 Task: Play online Dominion games in very easy mode.
Action: Mouse moved to (453, 227)
Screenshot: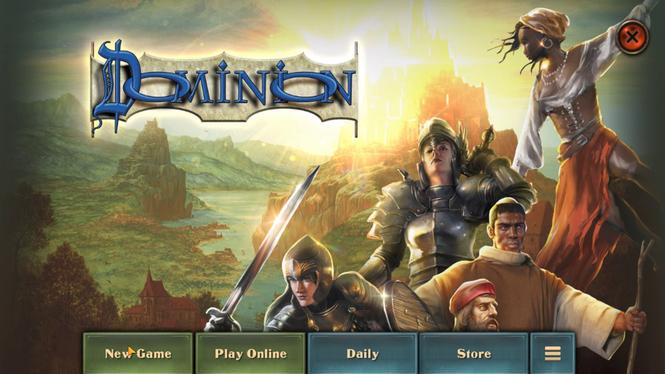 
Action: Mouse pressed left at (453, 227)
Screenshot: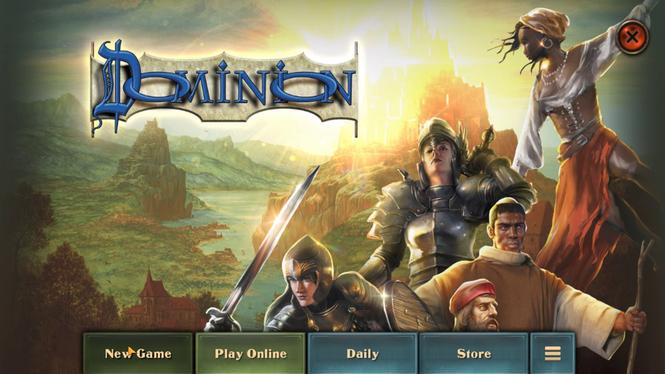 
Action: Mouse moved to (306, 307)
Screenshot: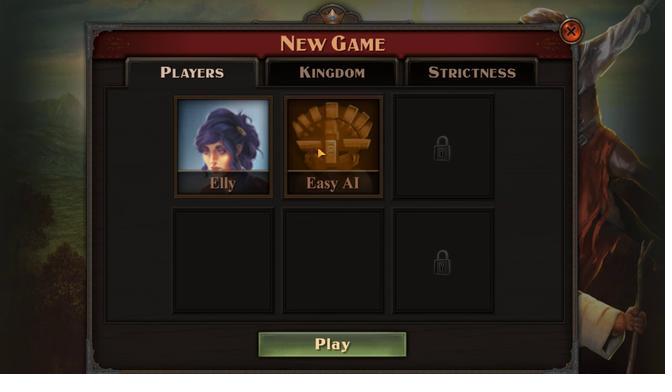 
Action: Mouse pressed left at (306, 307)
Screenshot: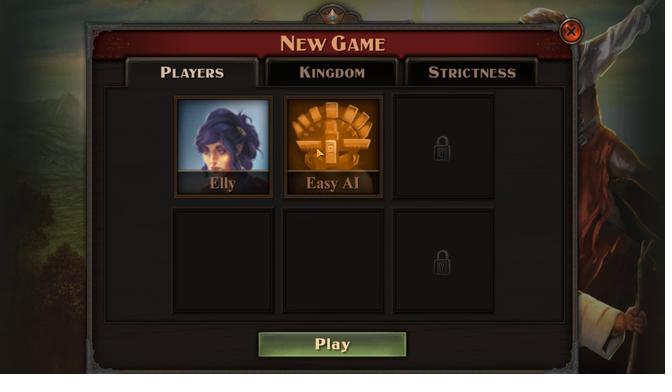 
Action: Mouse moved to (386, 300)
Screenshot: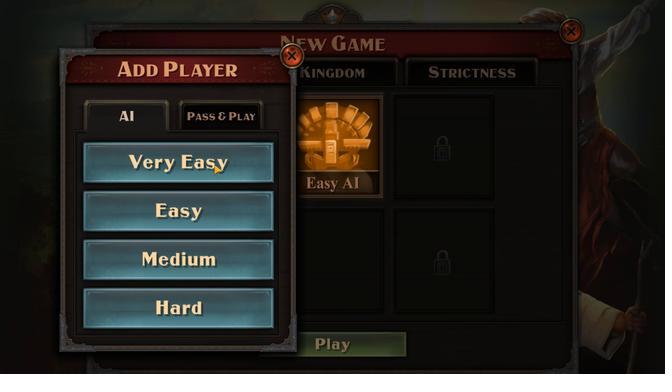 
Action: Mouse pressed left at (386, 300)
Screenshot: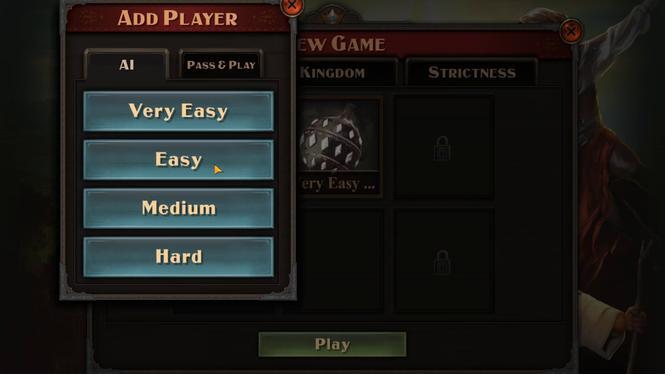 
Action: Mouse moved to (318, 228)
Screenshot: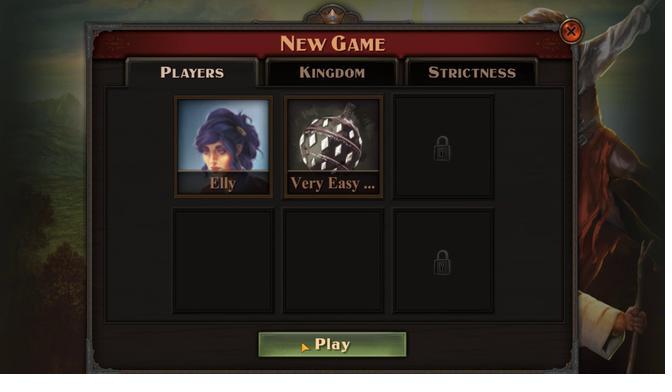
Action: Mouse pressed left at (318, 228)
Screenshot: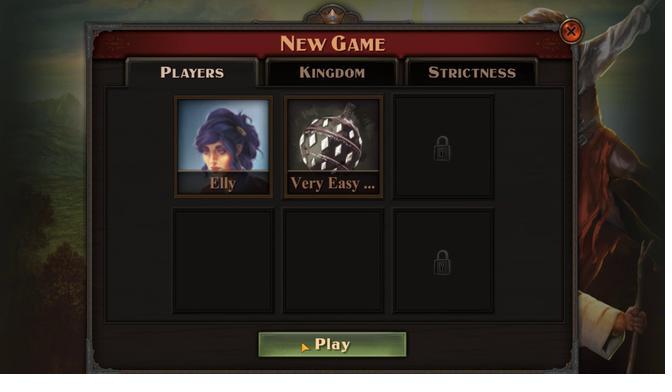 
Action: Mouse moved to (319, 229)
Screenshot: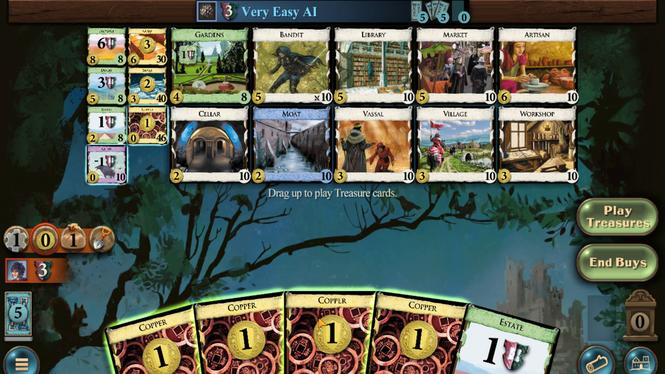 
Action: Mouse pressed left at (319, 229)
Screenshot: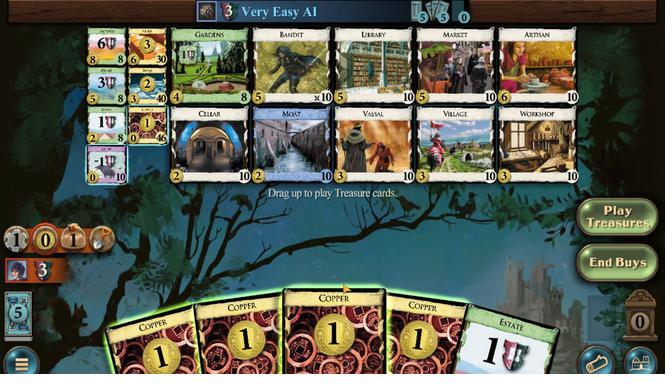 
Action: Mouse moved to (329, 230)
Screenshot: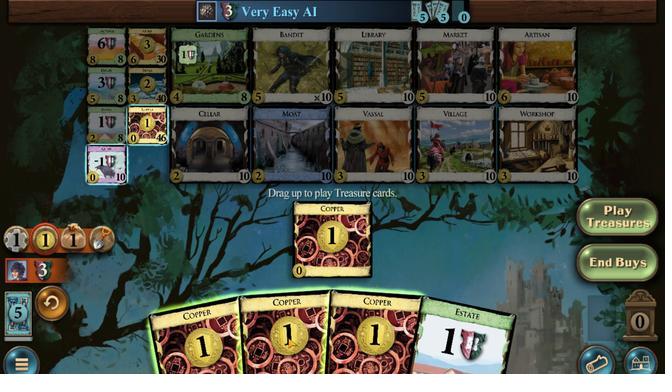 
Action: Mouse pressed left at (329, 230)
Screenshot: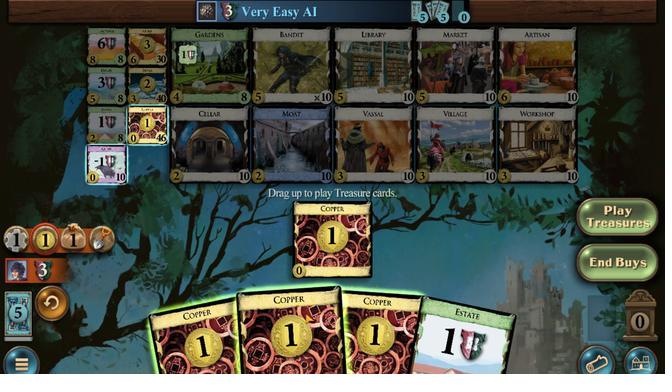 
Action: Mouse moved to (311, 229)
Screenshot: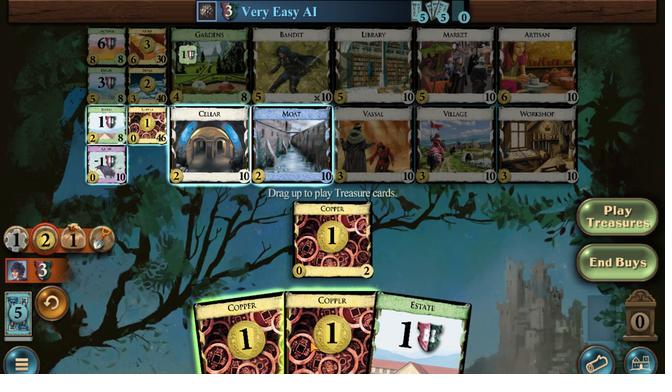 
Action: Mouse pressed left at (311, 229)
Screenshot: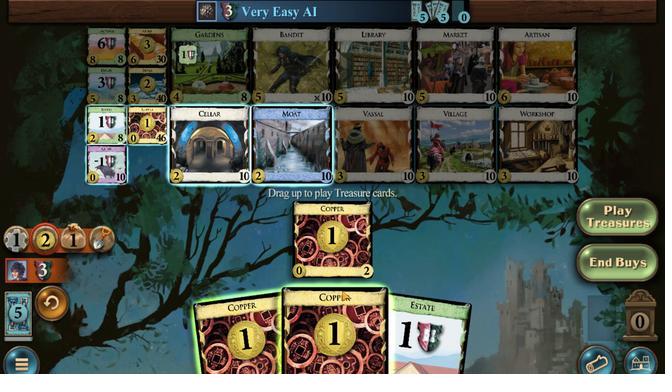 
Action: Mouse moved to (260, 311)
Screenshot: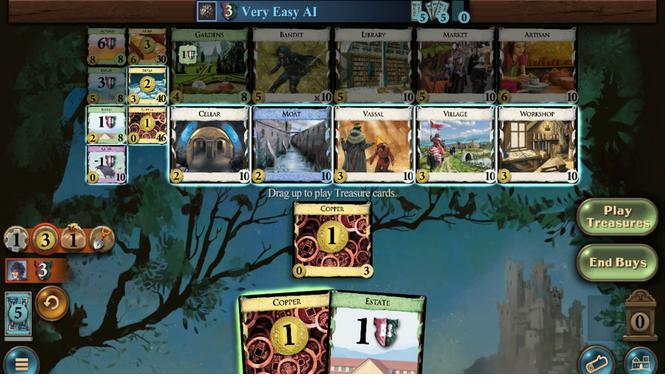 
Action: Mouse pressed left at (260, 311)
Screenshot: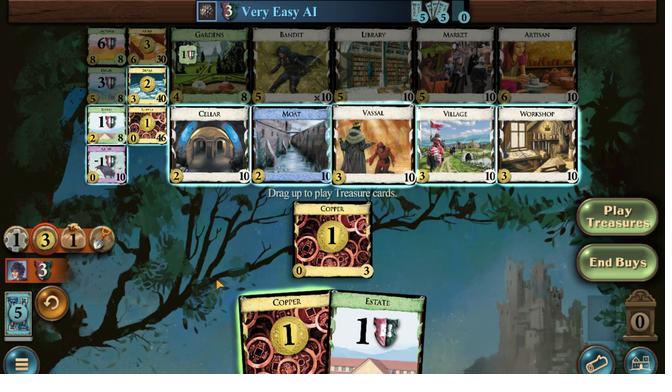 
Action: Mouse moved to (295, 235)
Screenshot: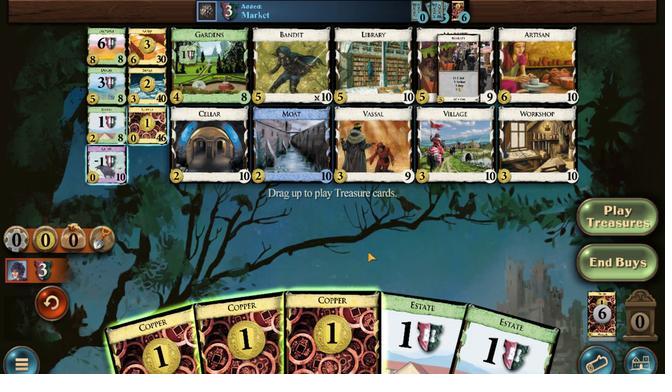 
Action: Mouse pressed left at (295, 235)
Screenshot: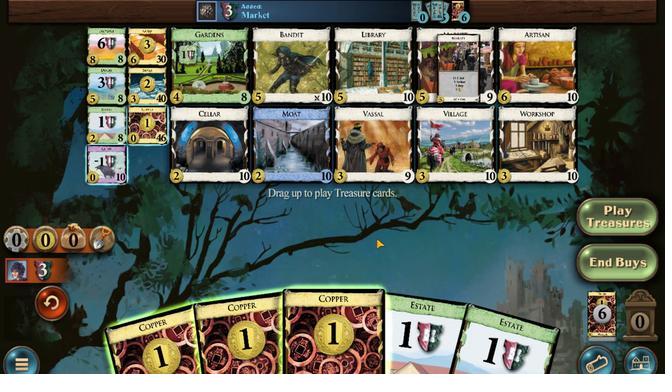 
Action: Mouse moved to (342, 233)
Screenshot: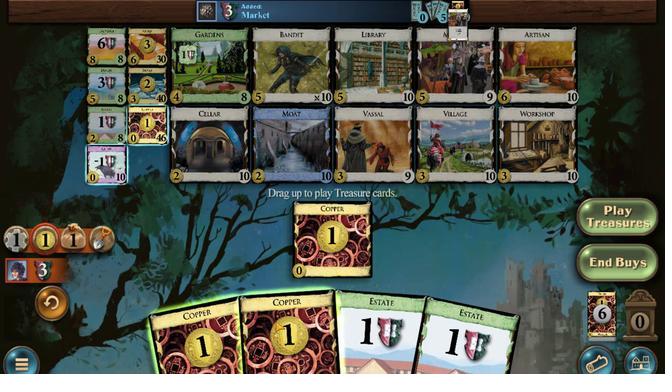 
Action: Mouse pressed left at (342, 233)
Screenshot: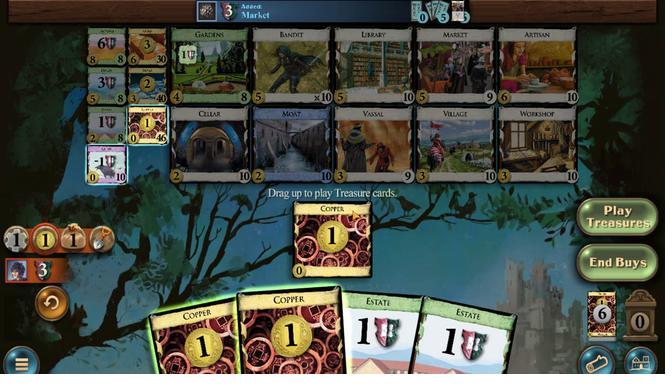 
Action: Mouse moved to (369, 236)
Screenshot: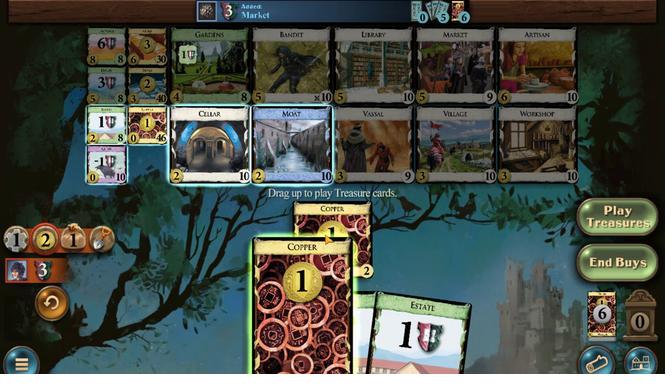 
Action: Mouse pressed left at (369, 236)
Screenshot: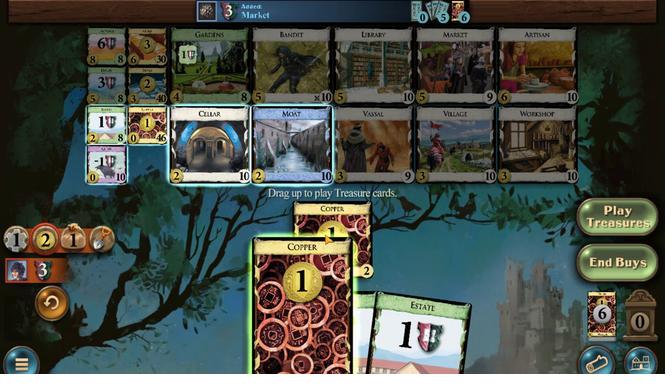 
Action: Mouse moved to (140, 313)
Screenshot: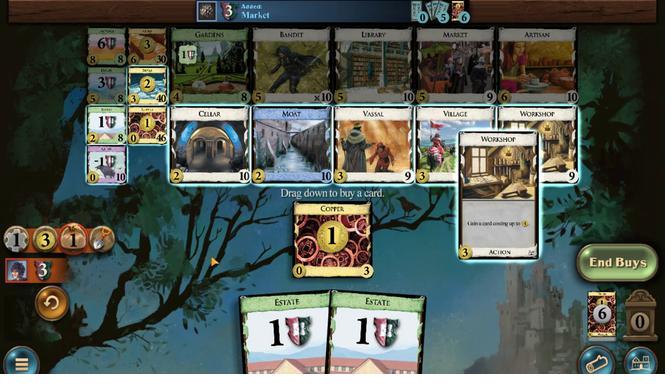 
Action: Mouse pressed left at (140, 313)
Screenshot: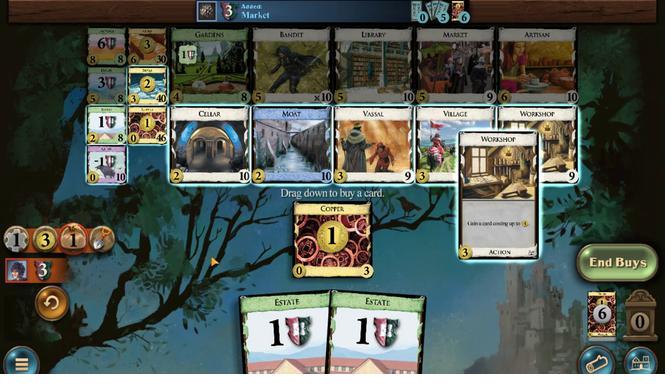 
Action: Mouse moved to (449, 229)
Screenshot: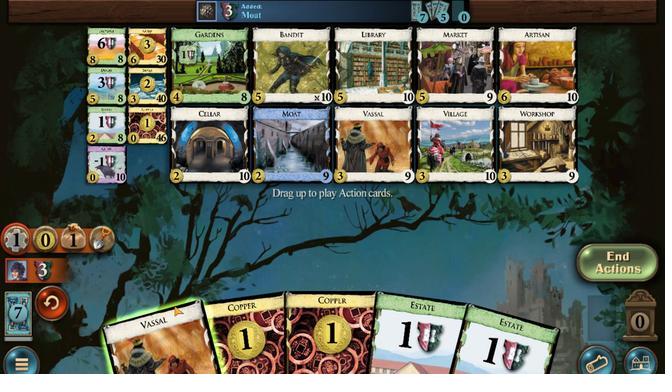 
Action: Mouse pressed left at (449, 229)
Screenshot: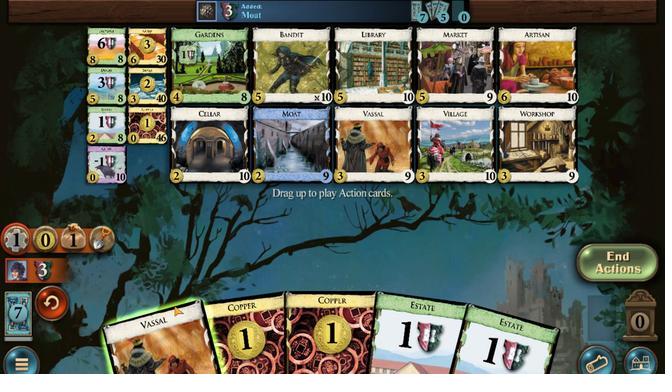
Action: Mouse moved to (296, 327)
Screenshot: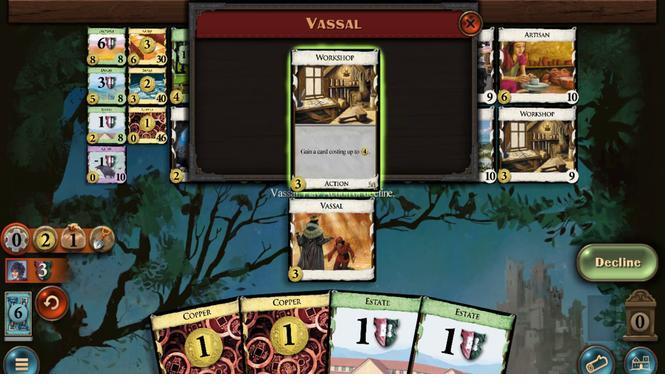 
Action: Mouse pressed left at (296, 327)
Screenshot: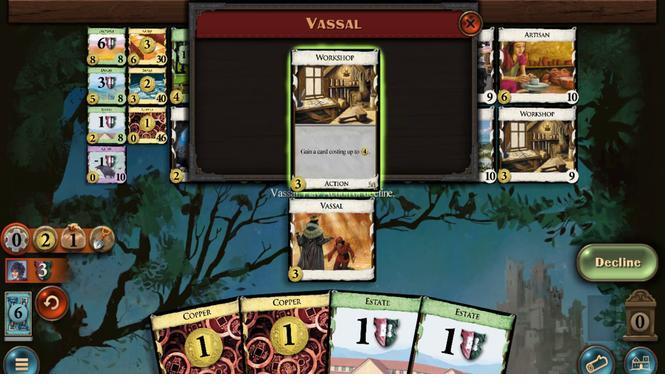 
Action: Mouse moved to (444, 332)
Screenshot: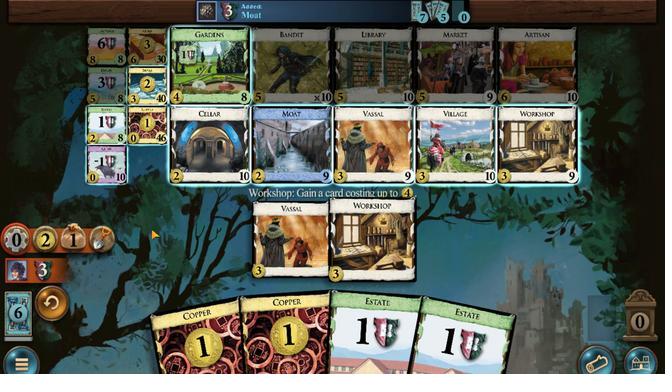 
Action: Mouse pressed left at (444, 332)
Screenshot: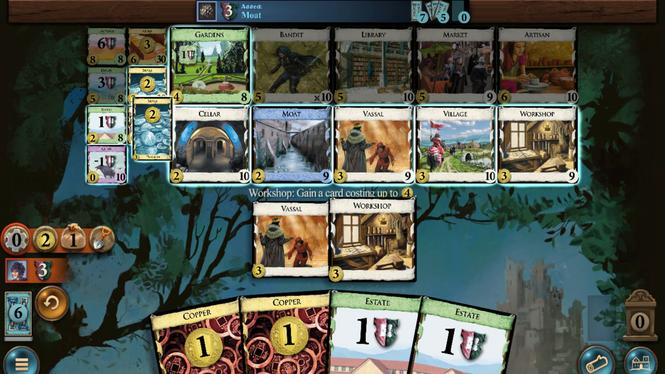 
Action: Mouse moved to (285, 276)
Screenshot: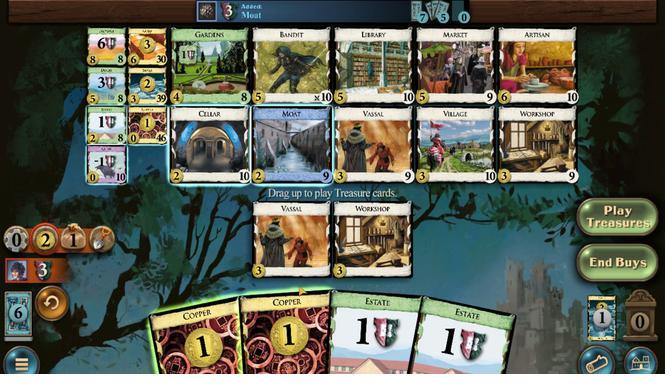 
Action: Mouse pressed left at (285, 276)
Screenshot: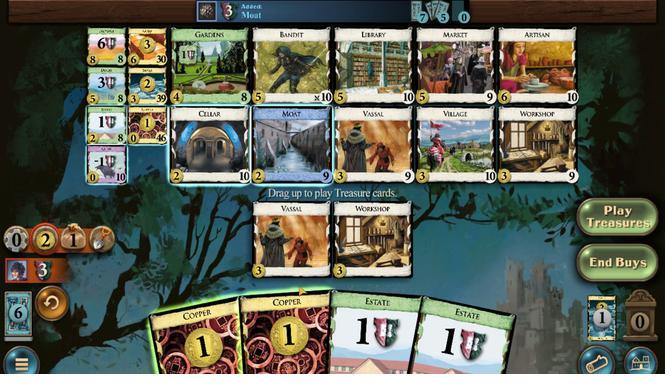 
Action: Mouse moved to (413, 256)
Screenshot: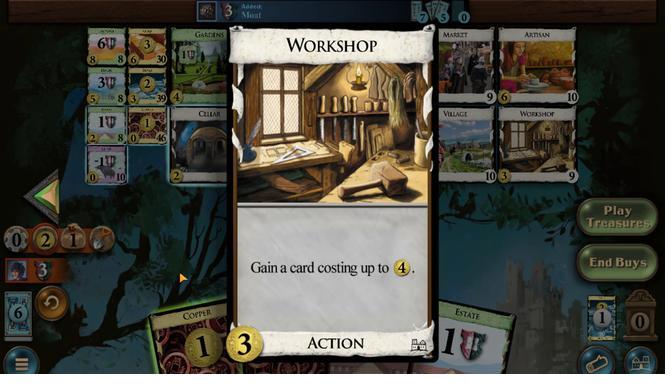 
Action: Mouse pressed left at (413, 256)
Screenshot: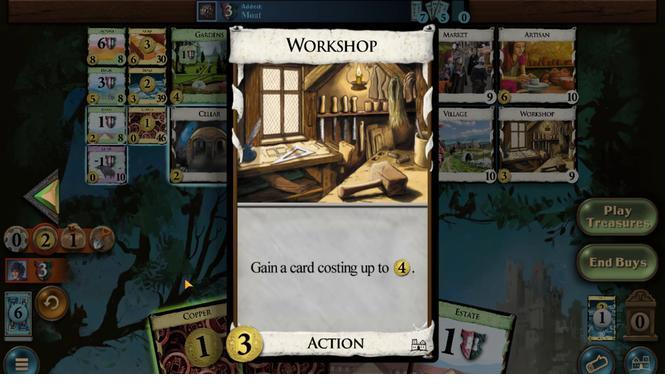 
Action: Mouse moved to (344, 229)
Screenshot: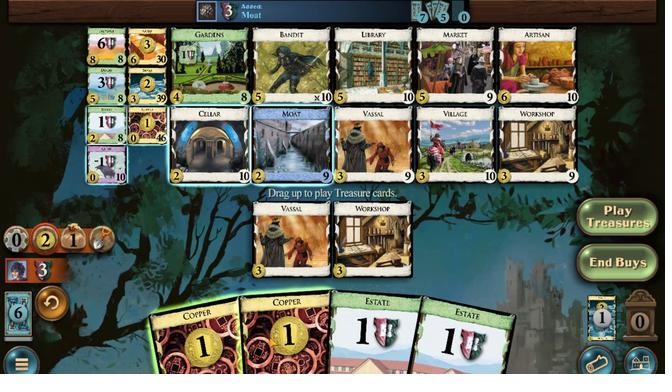 
Action: Mouse pressed left at (344, 229)
Screenshot: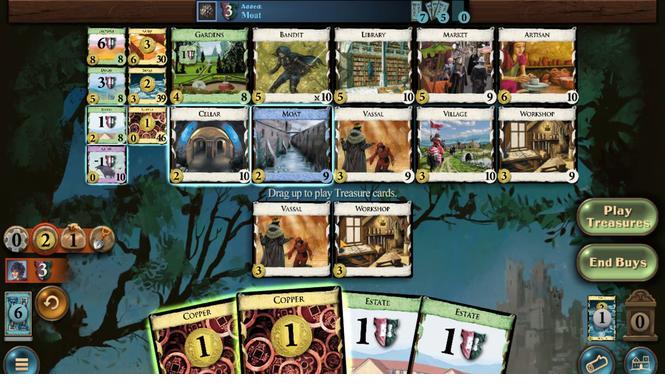 
Action: Mouse moved to (369, 228)
Screenshot: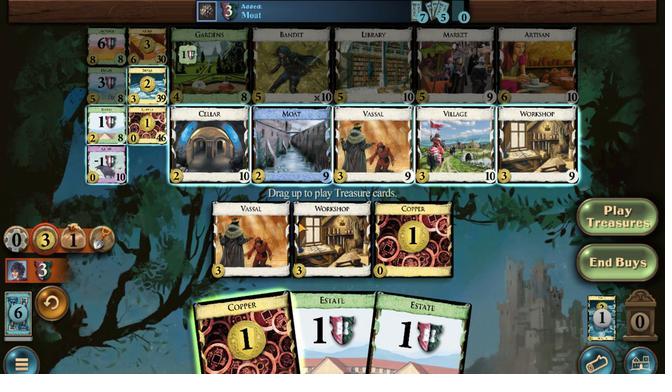 
Action: Mouse pressed left at (369, 228)
Screenshot: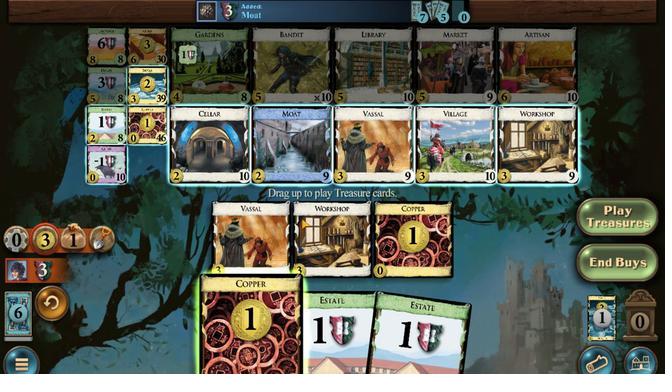 
Action: Mouse moved to (132, 312)
Screenshot: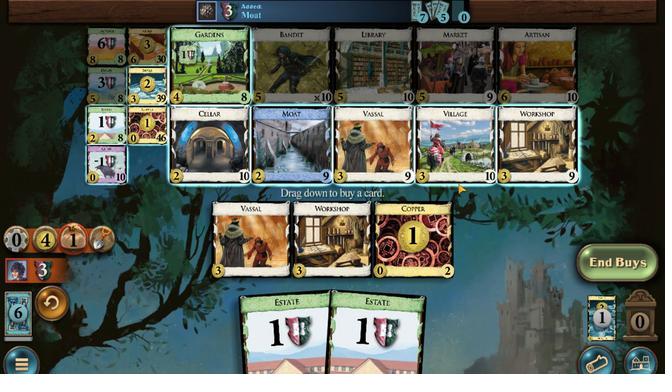 
Action: Mouse pressed left at (132, 312)
Screenshot: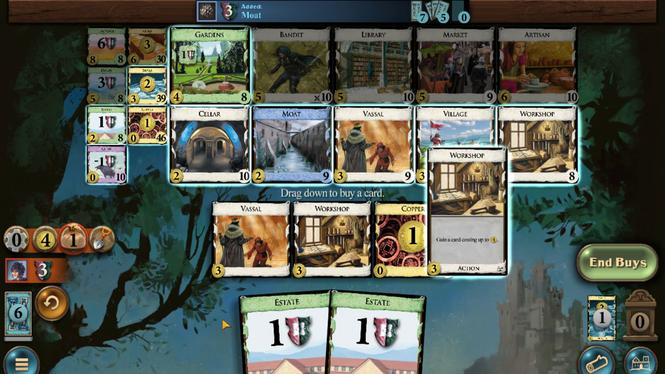 
Action: Mouse moved to (289, 230)
Screenshot: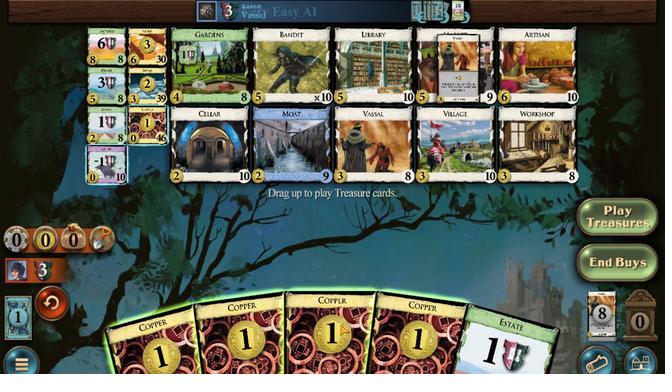 
Action: Mouse pressed left at (289, 230)
Screenshot: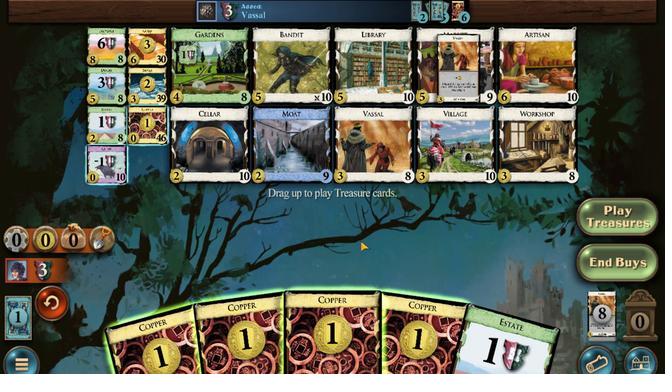 
Action: Mouse moved to (345, 224)
Screenshot: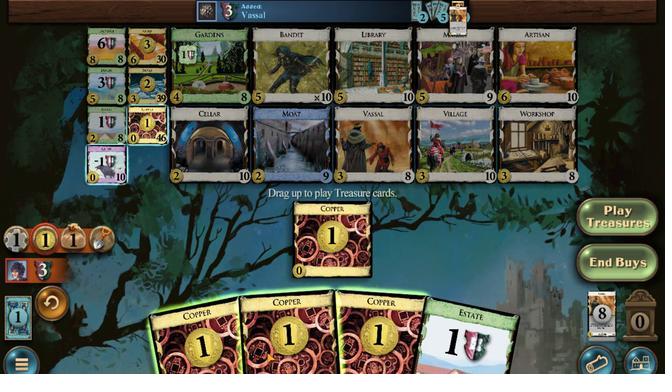 
Action: Mouse pressed left at (345, 224)
Screenshot: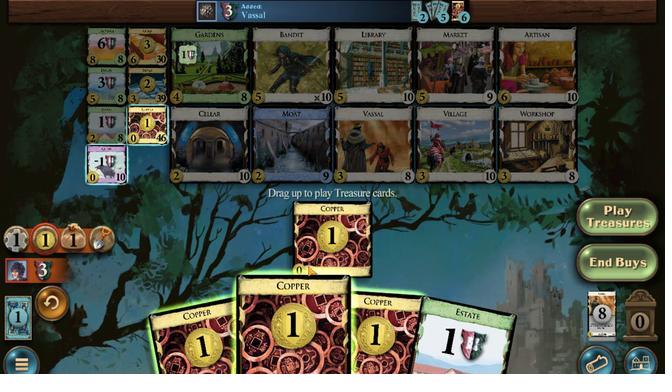 
Action: Mouse moved to (372, 224)
Screenshot: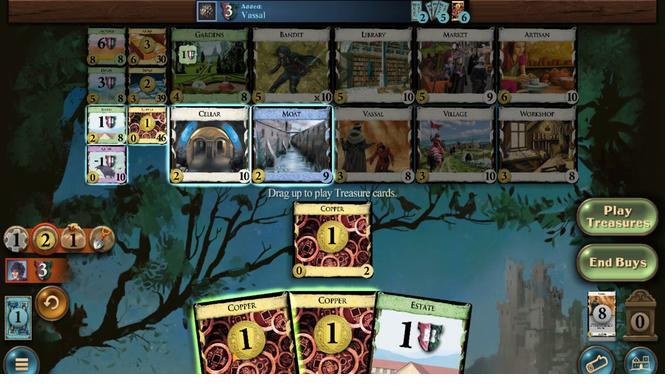 
Action: Mouse pressed left at (372, 224)
Screenshot: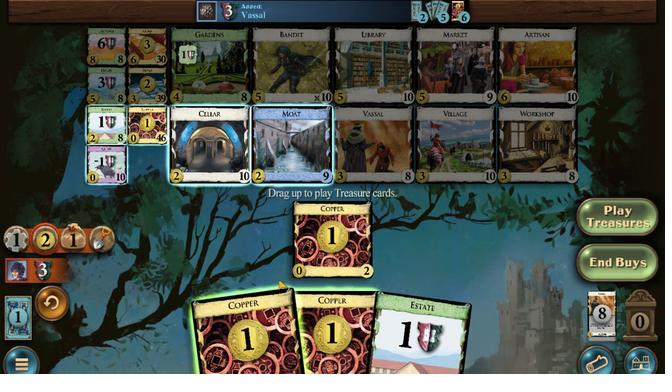 
Action: Mouse moved to (322, 223)
Screenshot: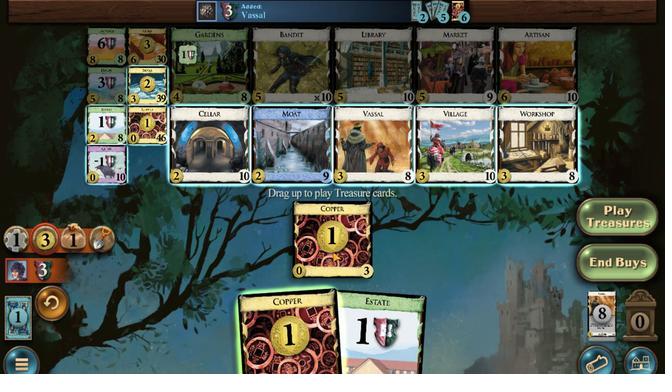 
Action: Mouse pressed left at (322, 223)
Screenshot: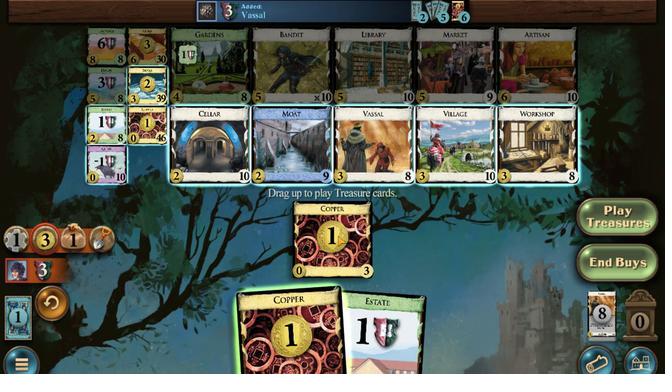 
Action: Mouse moved to (439, 332)
Screenshot: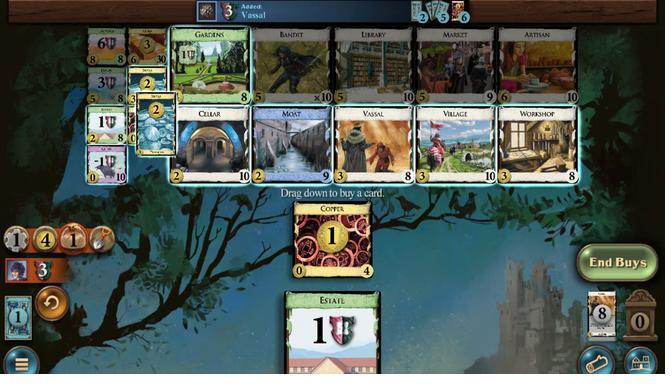 
Action: Mouse pressed left at (439, 332)
Screenshot: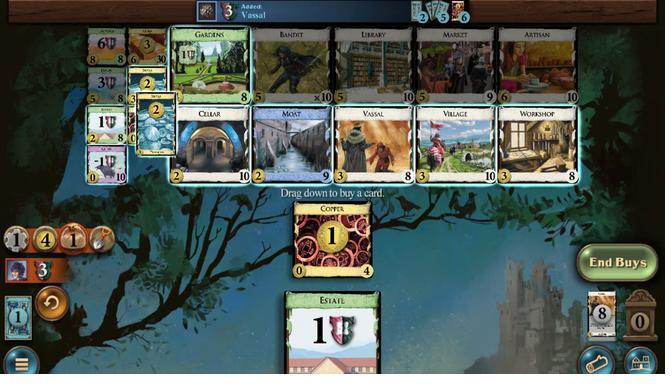 
Action: Mouse moved to (432, 227)
Screenshot: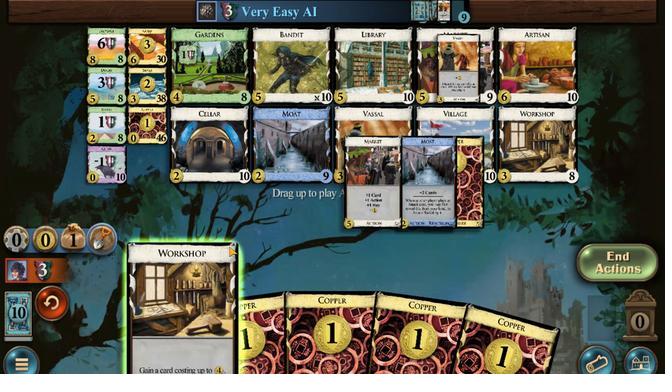 
Action: Mouse pressed left at (432, 227)
Screenshot: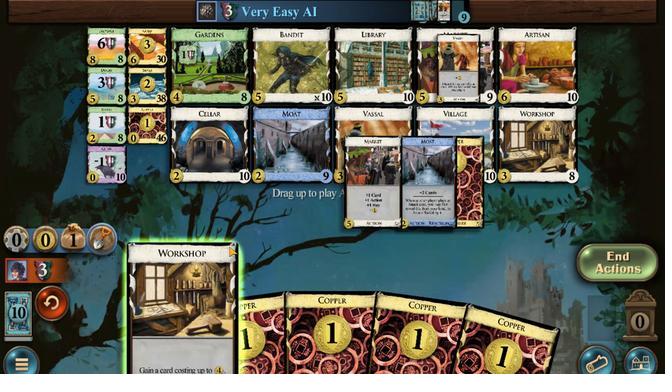 
Action: Mouse moved to (337, 230)
Screenshot: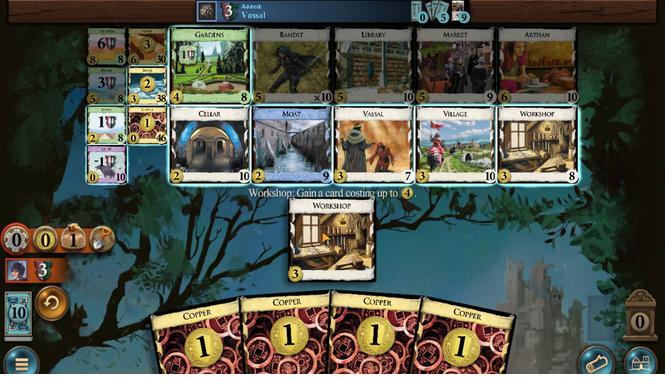 
Action: Mouse pressed left at (337, 230)
Screenshot: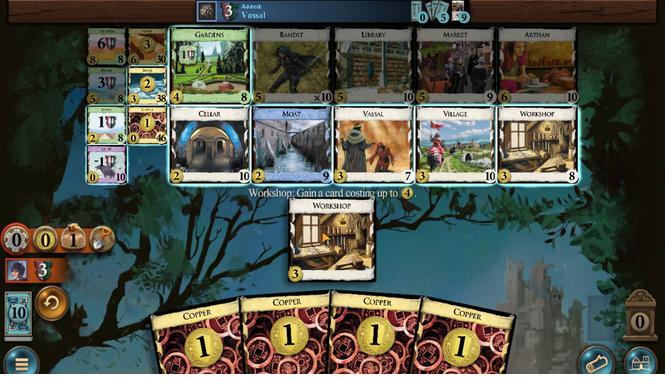 
Action: Mouse moved to (246, 314)
Screenshot: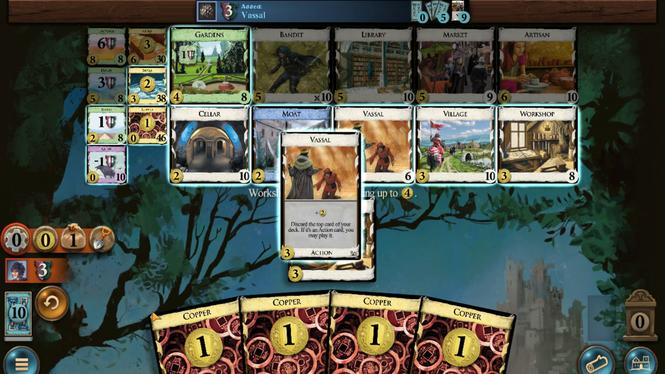 
Action: Mouse pressed left at (246, 314)
Screenshot: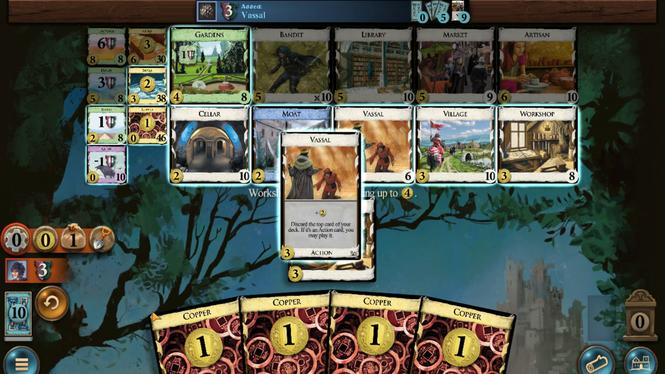 
Action: Mouse moved to (352, 226)
Screenshot: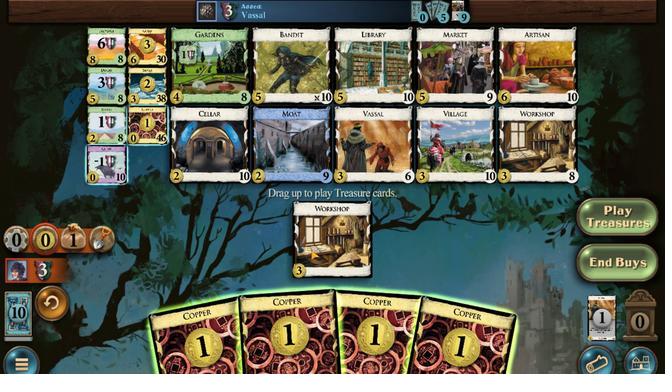 
Action: Mouse pressed left at (352, 226)
Screenshot: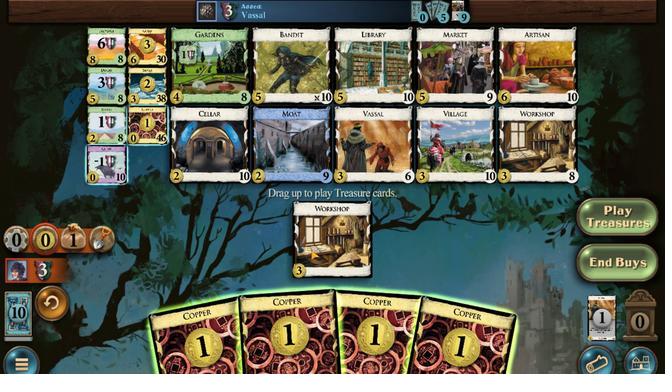 
Action: Mouse moved to (379, 217)
Screenshot: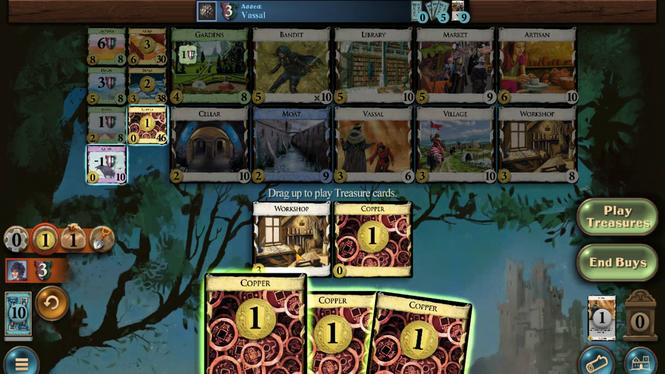 
Action: Mouse pressed left at (379, 217)
Screenshot: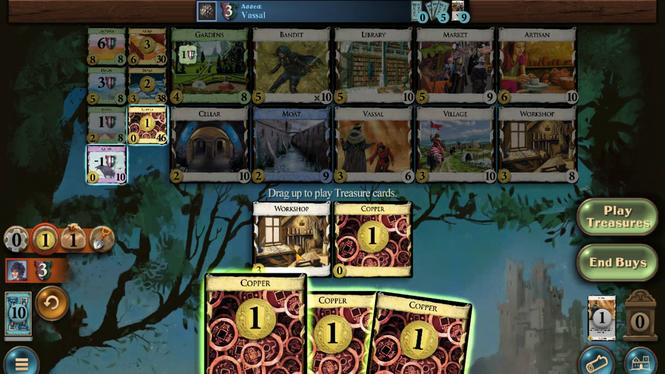
Action: Mouse moved to (326, 228)
Screenshot: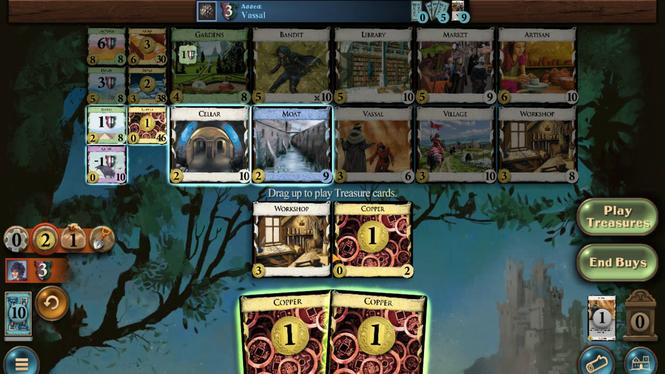 
Action: Mouse pressed left at (326, 228)
Screenshot: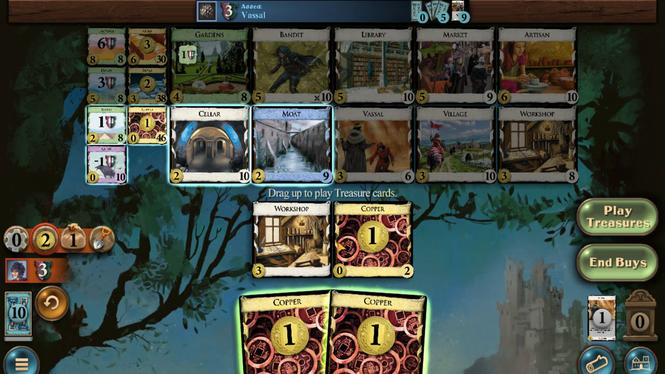 
Action: Mouse moved to (143, 319)
Screenshot: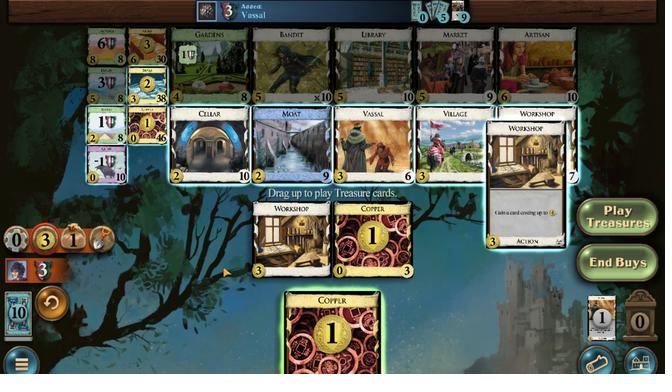 
Action: Mouse pressed left at (143, 319)
Screenshot: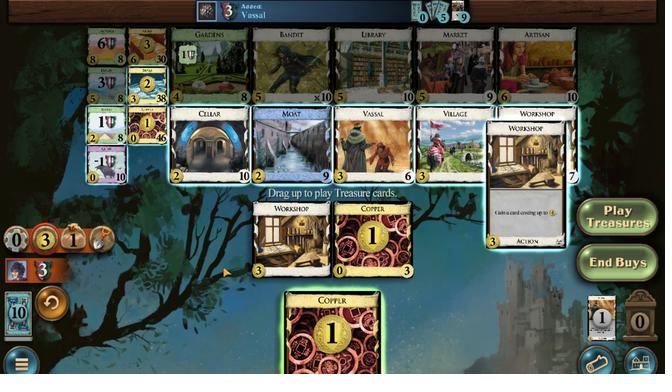 
Action: Mouse moved to (440, 232)
Screenshot: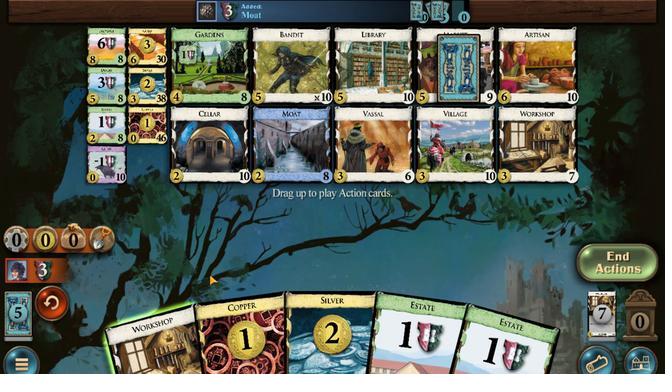 
Action: Mouse pressed left at (440, 232)
Screenshot: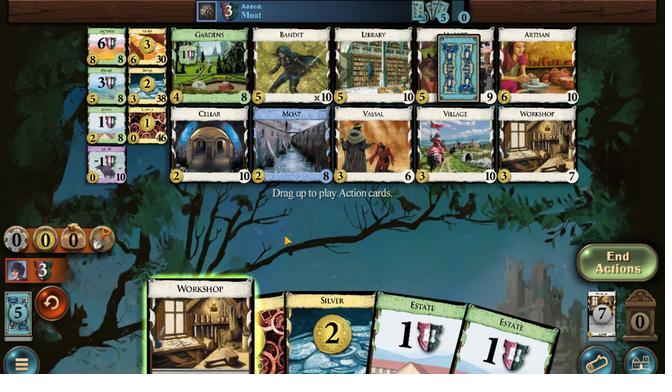 
Action: Mouse moved to (140, 312)
Screenshot: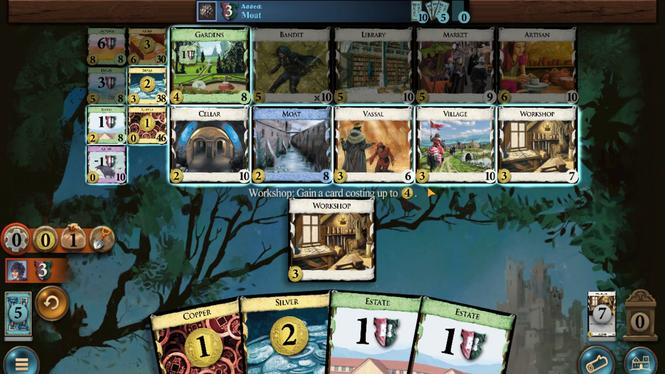 
Action: Mouse pressed left at (140, 312)
Screenshot: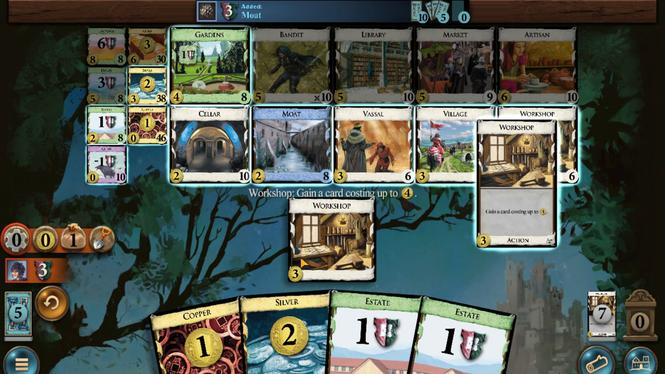 
Action: Mouse moved to (350, 224)
Screenshot: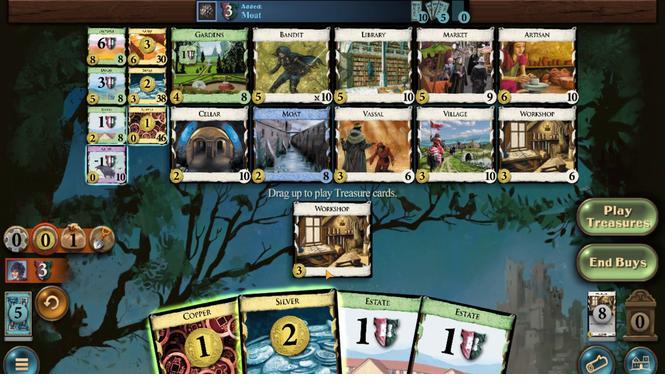 
Action: Mouse pressed left at (350, 224)
Screenshot: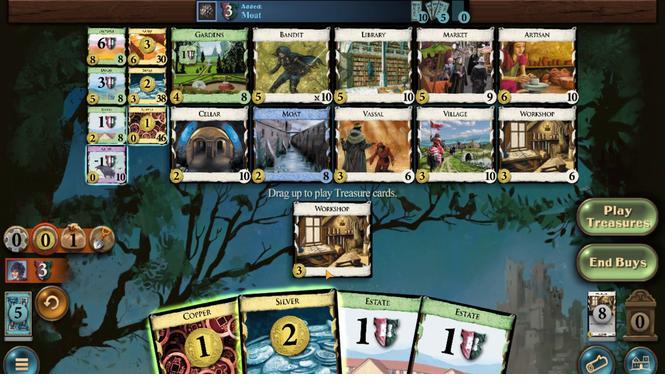 
Action: Mouse moved to (365, 221)
Screenshot: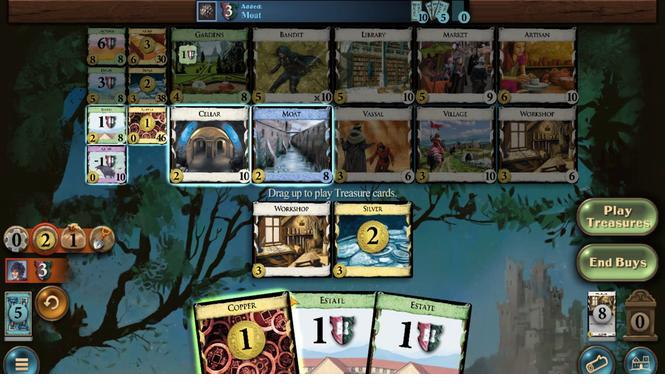 
Action: Mouse pressed left at (365, 221)
Screenshot: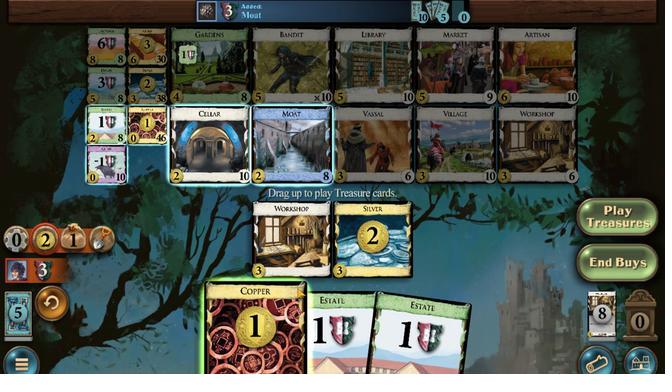 
Action: Mouse moved to (149, 312)
Screenshot: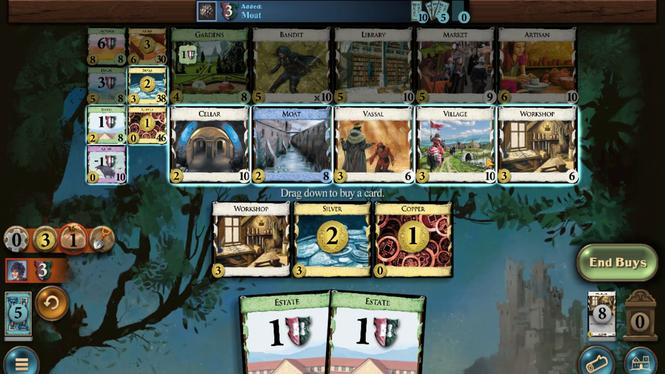 
Action: Mouse pressed left at (149, 312)
Screenshot: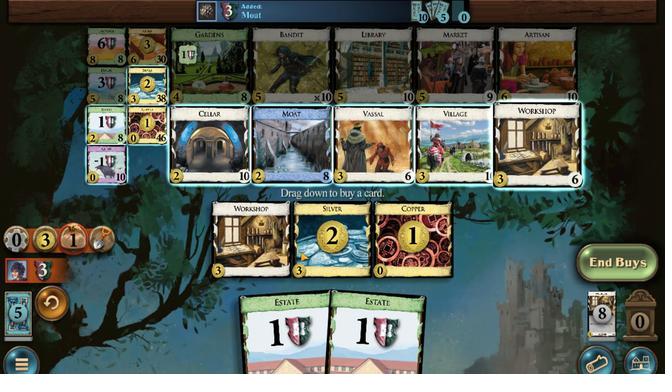 
Action: Mouse moved to (427, 230)
Screenshot: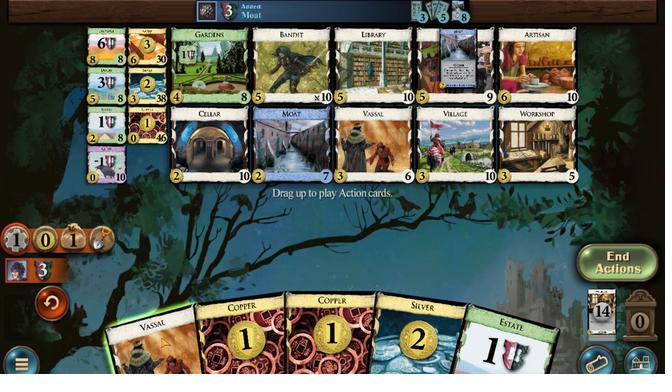 
Action: Mouse pressed left at (427, 230)
Screenshot: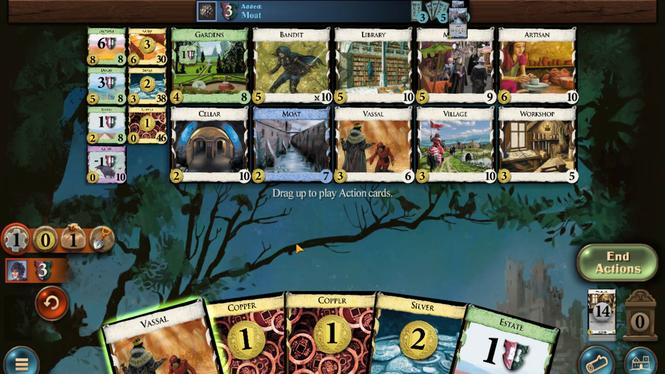 
Action: Mouse moved to (291, 335)
Screenshot: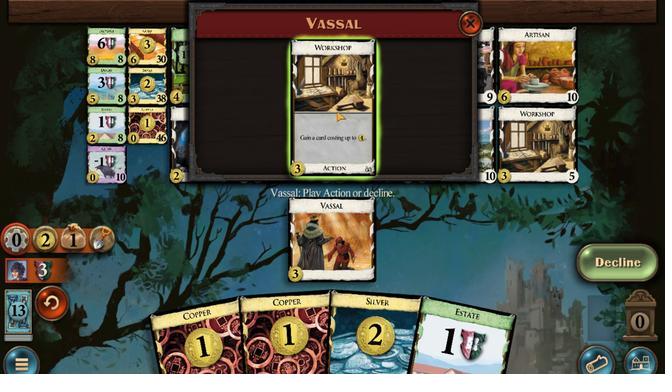 
Action: Mouse pressed left at (291, 335)
Screenshot: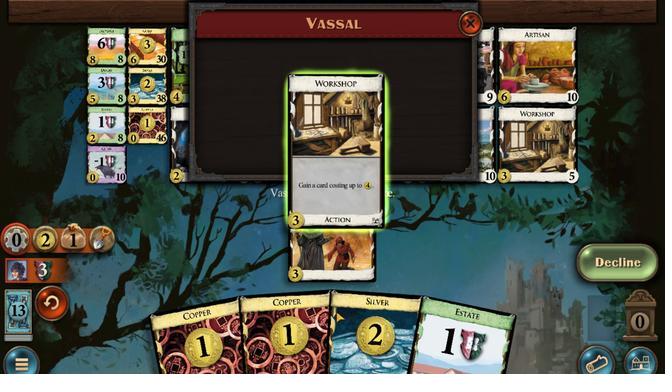 
Action: Mouse moved to (135, 311)
Screenshot: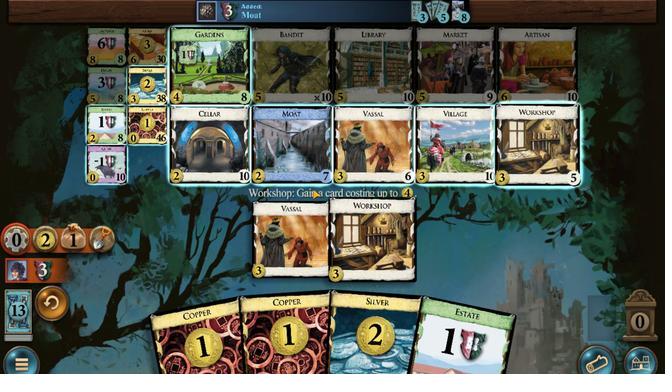 
Action: Mouse pressed left at (135, 311)
Screenshot: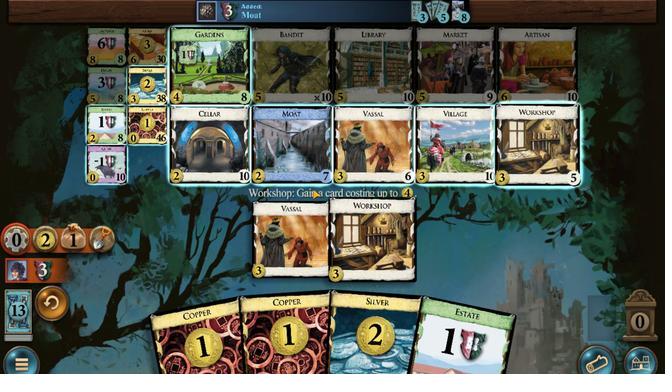 
Action: Mouse moved to (341, 232)
Screenshot: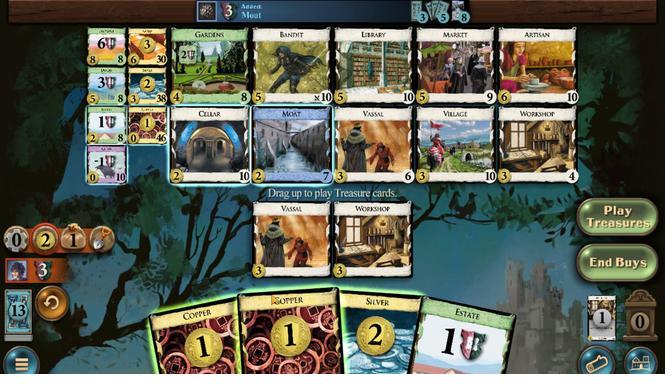 
Action: Mouse pressed left at (341, 232)
Screenshot: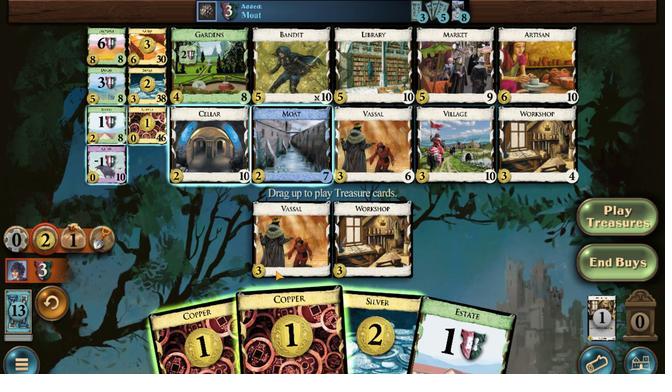 
Action: Mouse moved to (312, 225)
Screenshot: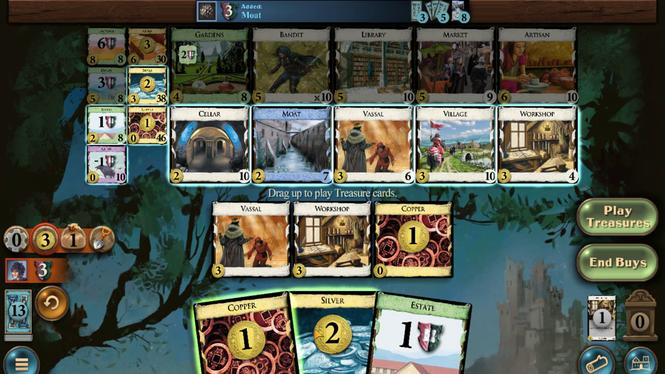 
Action: Mouse pressed left at (312, 225)
Screenshot: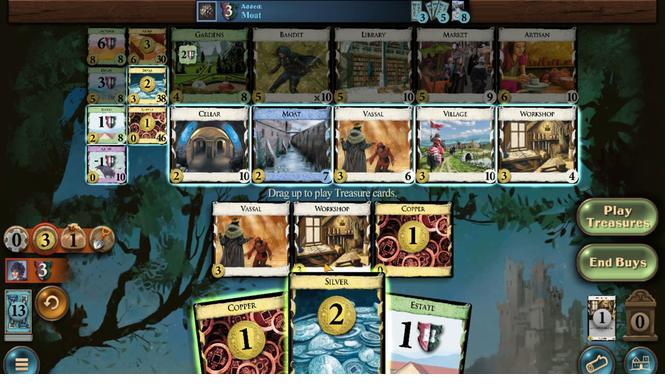 
Action: Mouse moved to (199, 346)
Screenshot: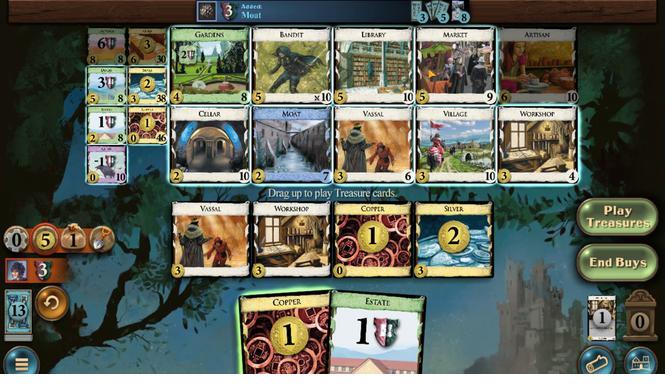 
Action: Mouse pressed left at (199, 346)
Screenshot: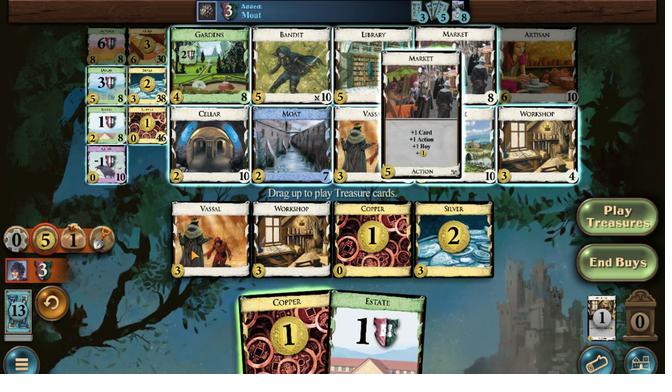 
Action: Mouse moved to (375, 229)
Screenshot: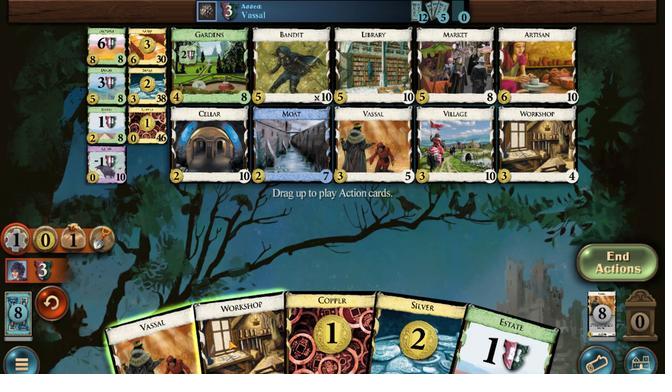 
Action: Mouse pressed left at (375, 229)
Screenshot: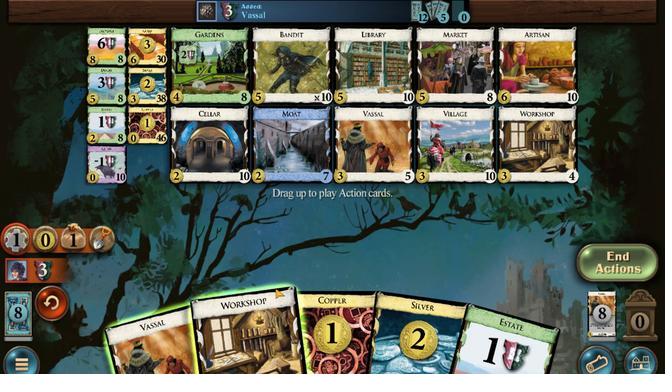 
Action: Mouse moved to (120, 314)
Screenshot: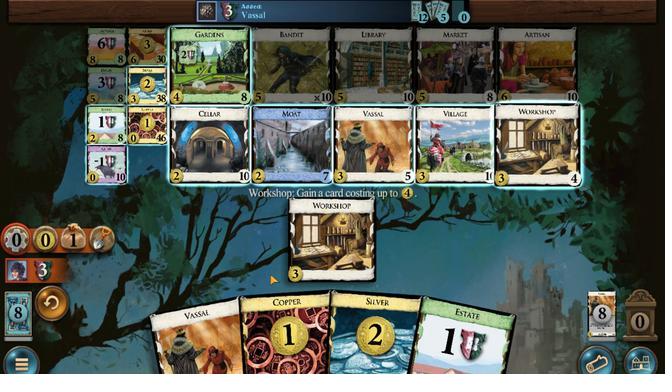 
Action: Mouse pressed left at (120, 314)
Screenshot: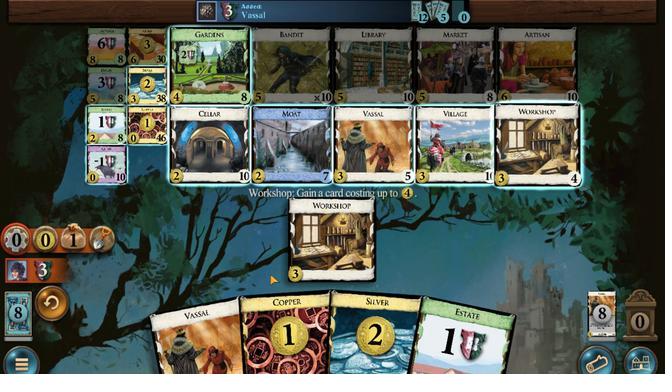 
Action: Mouse moved to (274, 219)
Screenshot: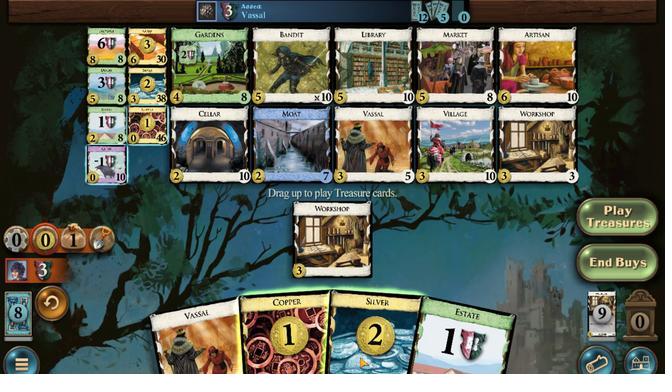 
Action: Mouse pressed left at (274, 219)
Screenshot: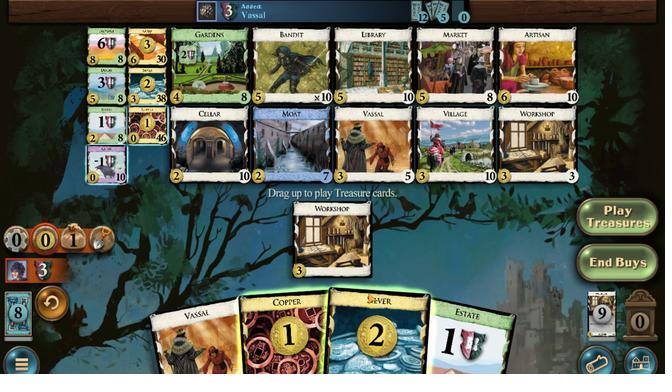 
Action: Mouse moved to (293, 217)
Screenshot: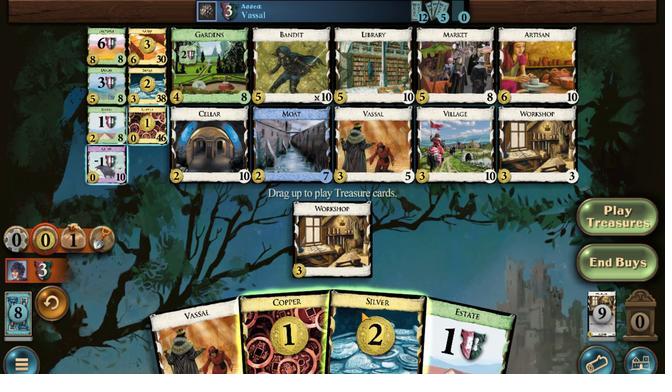 
Action: Mouse pressed left at (293, 217)
Screenshot: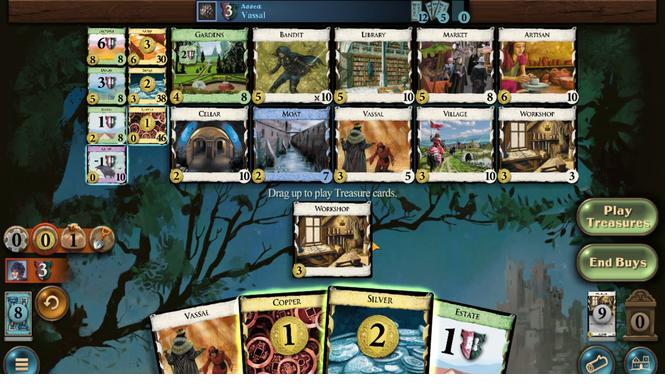 
Action: Mouse moved to (319, 224)
Screenshot: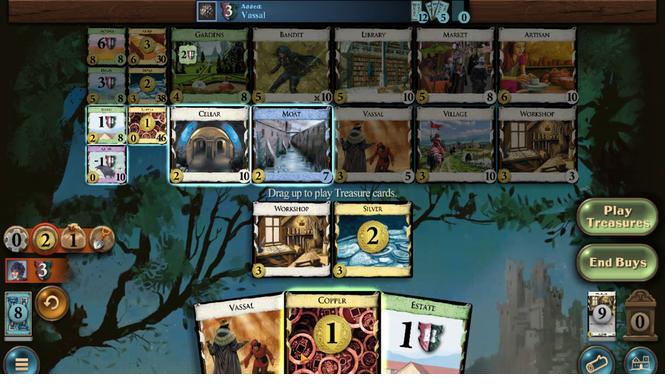 
Action: Mouse pressed left at (319, 224)
Screenshot: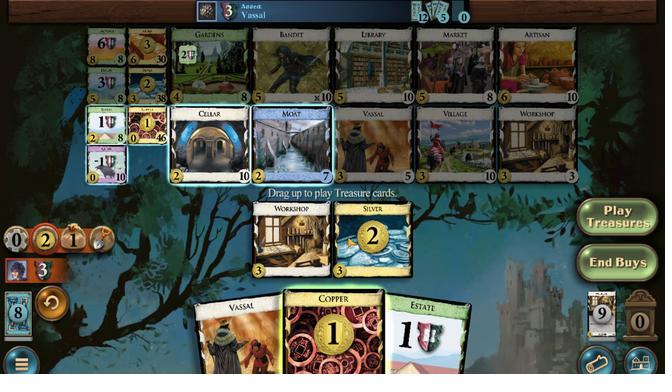 
Action: Mouse moved to (264, 315)
Screenshot: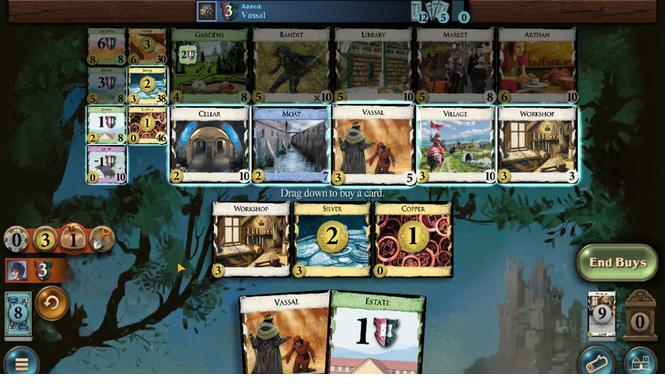 
Action: Mouse pressed left at (264, 315)
Screenshot: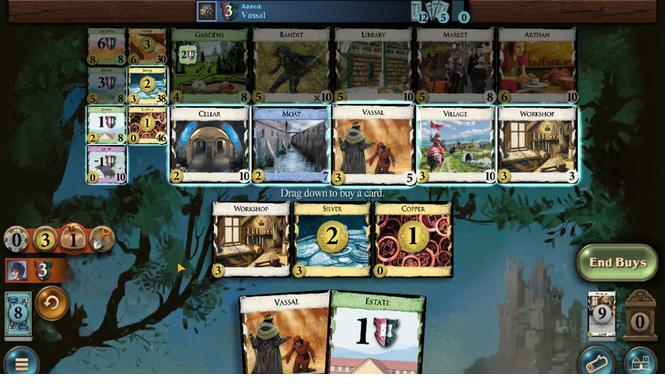 
Action: Mouse moved to (370, 230)
Screenshot: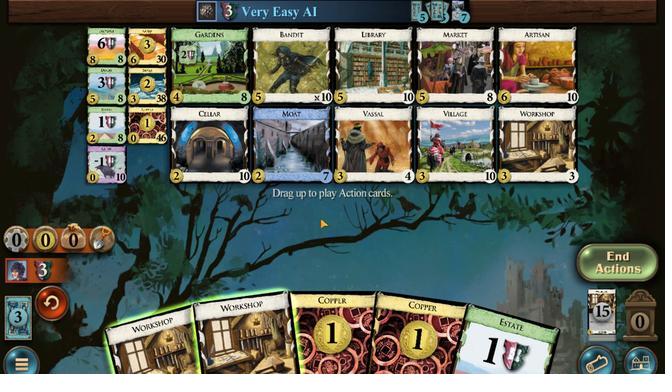
Action: Mouse pressed left at (370, 230)
Screenshot: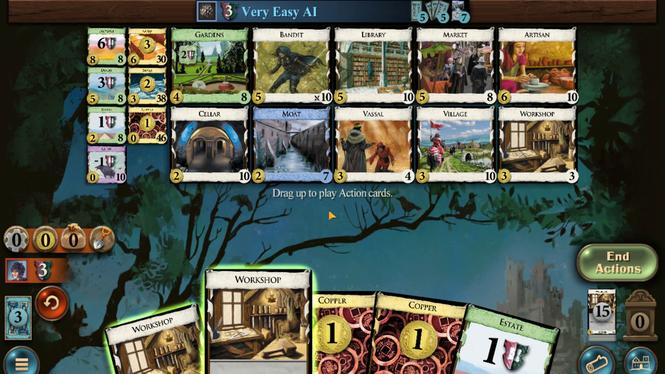 
Action: Mouse moved to (386, 345)
Screenshot: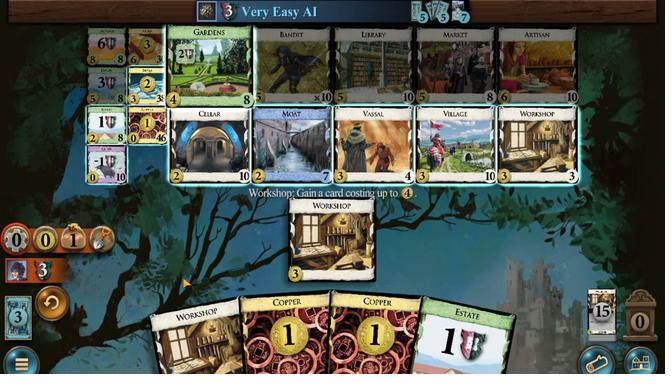 
Action: Mouse pressed left at (386, 345)
Screenshot: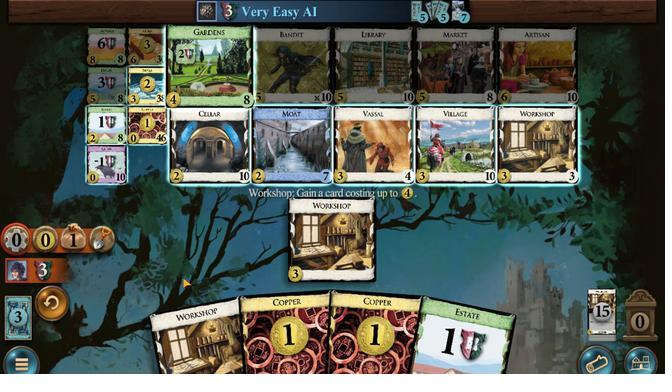 
Action: Mouse moved to (322, 221)
Screenshot: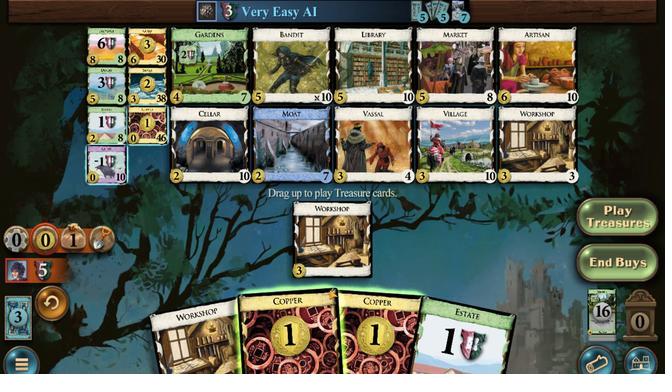 
Action: Mouse pressed left at (322, 221)
Screenshot: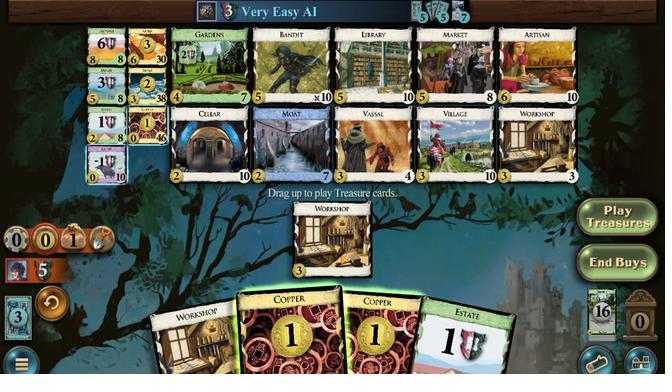 
Action: Mouse moved to (292, 221)
Screenshot: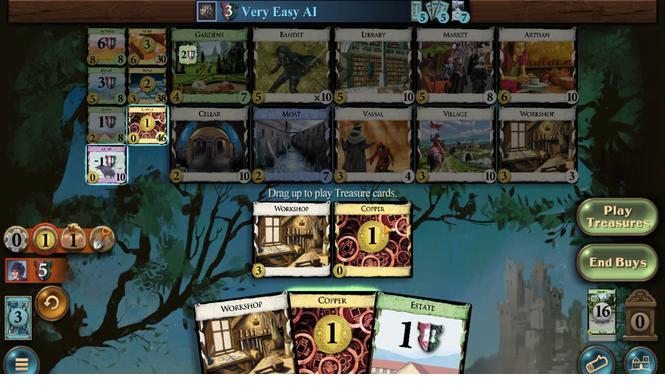 
Action: Mouse pressed left at (292, 221)
Screenshot: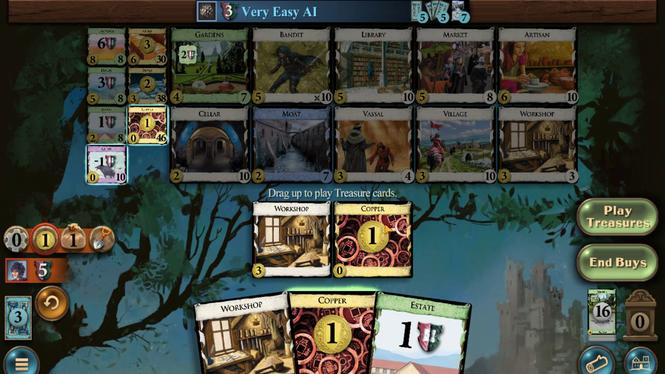 
Action: Mouse moved to (312, 308)
Screenshot: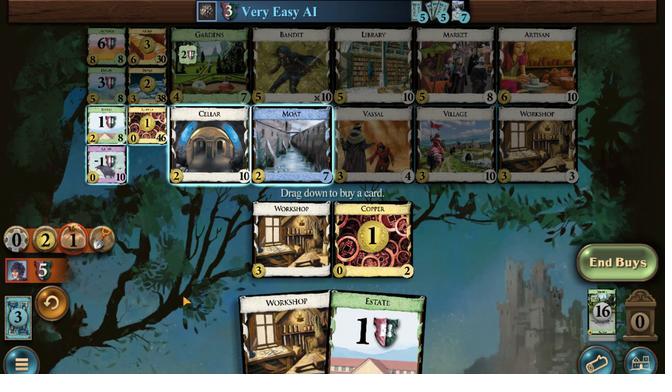 
Action: Mouse pressed left at (312, 308)
Screenshot: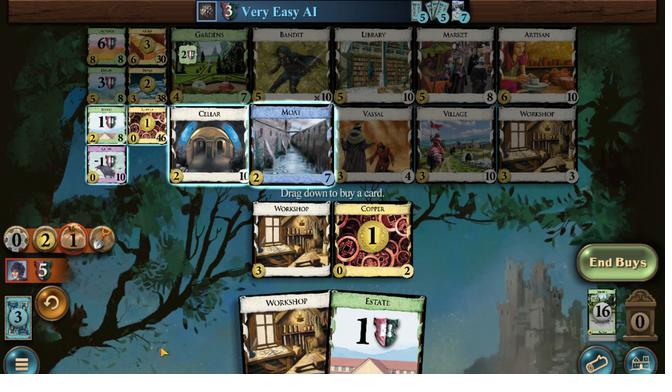 
Action: Mouse moved to (376, 225)
Screenshot: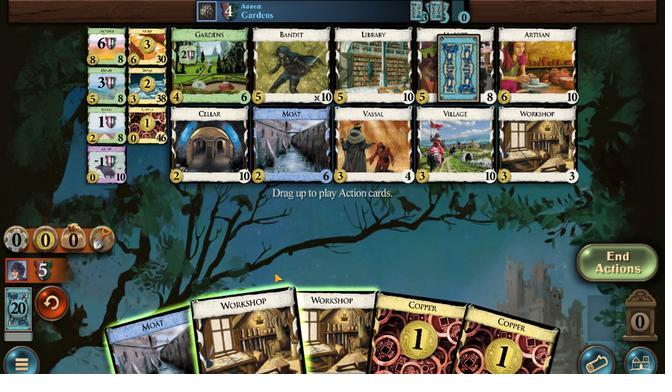 
Action: Mouse pressed left at (376, 225)
Screenshot: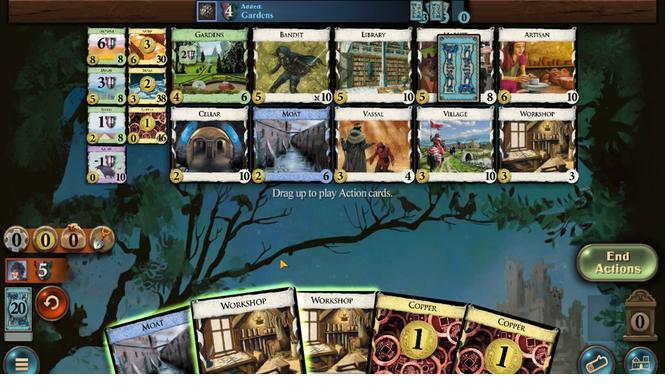 
Action: Mouse moved to (132, 311)
Screenshot: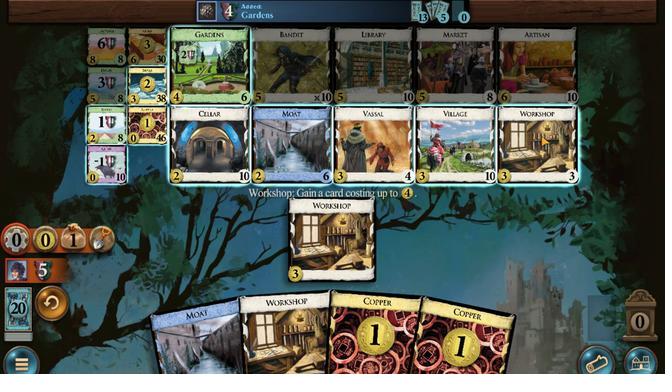 
Action: Mouse pressed left at (132, 311)
Screenshot: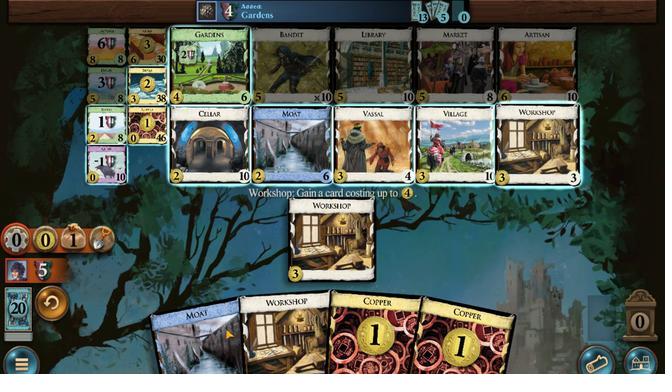 
Action: Mouse moved to (286, 221)
Screenshot: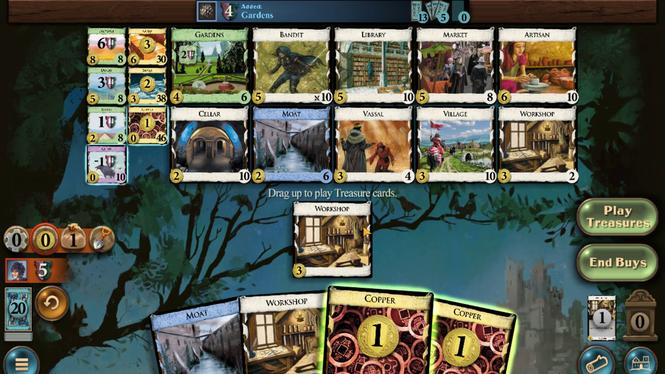 
Action: Mouse pressed left at (286, 221)
Screenshot: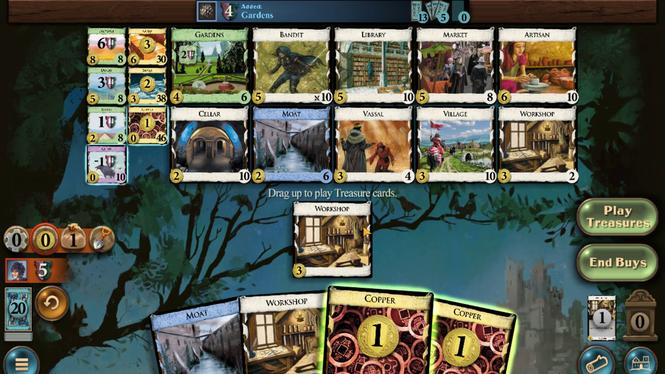 
Action: Mouse moved to (247, 223)
Screenshot: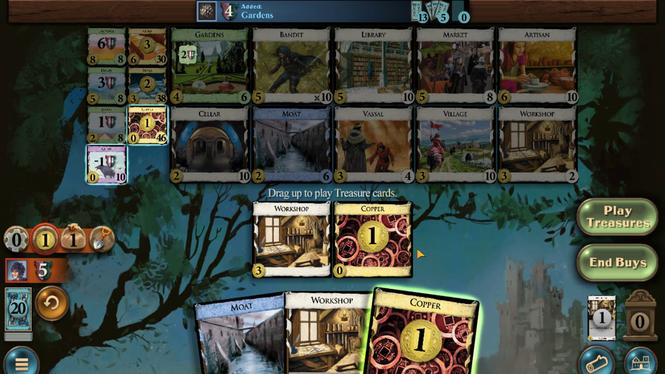 
Action: Mouse pressed left at (247, 223)
Screenshot: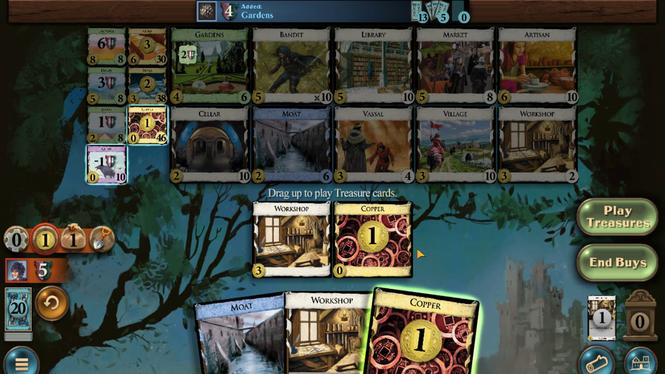 
Action: Mouse moved to (332, 308)
Screenshot: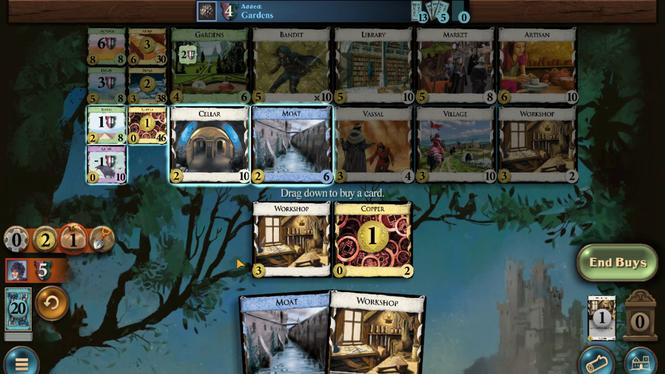 
Action: Mouse pressed left at (332, 308)
Screenshot: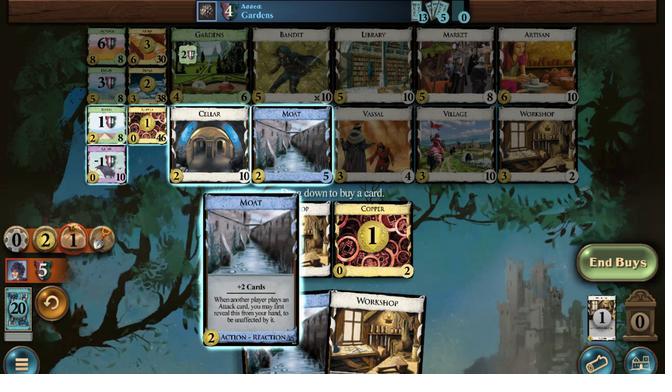 
Action: Mouse moved to (427, 223)
Screenshot: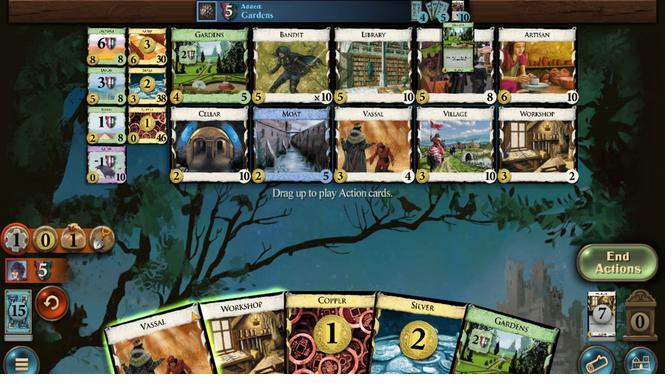 
Action: Mouse pressed left at (427, 223)
Screenshot: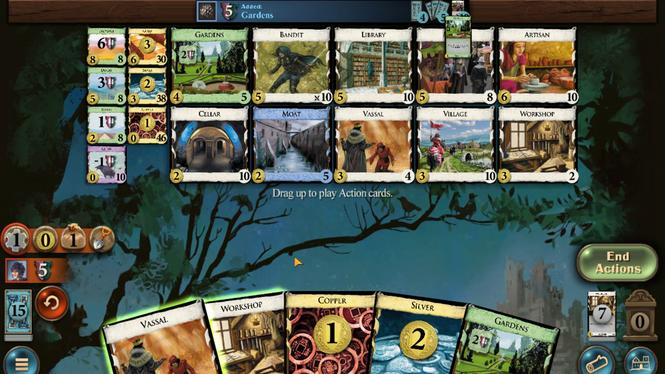 
Action: Mouse moved to (294, 332)
Screenshot: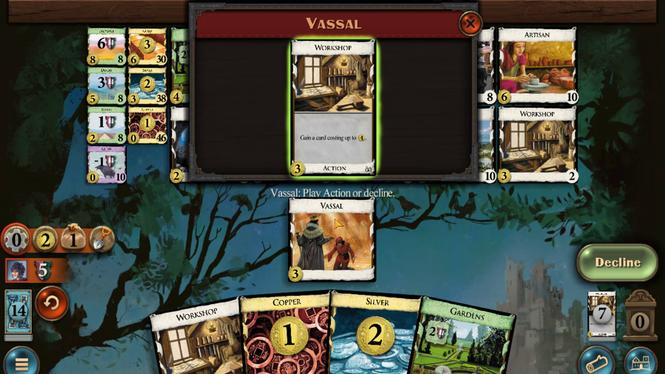
Action: Mouse pressed left at (294, 332)
Screenshot: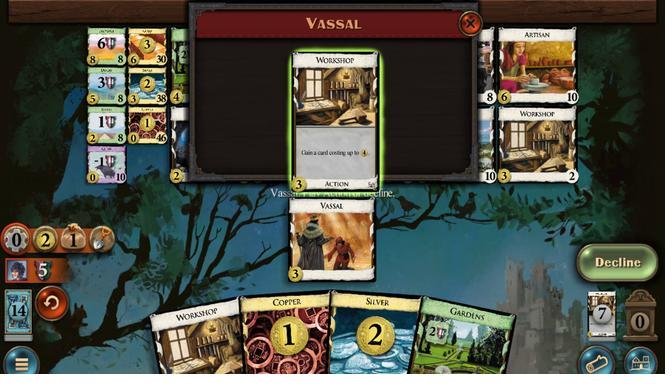 
Action: Mouse moved to (388, 343)
Screenshot: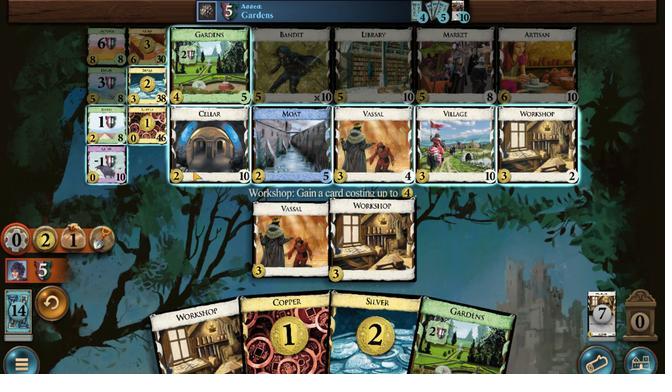 
Action: Mouse pressed left at (388, 343)
Screenshot: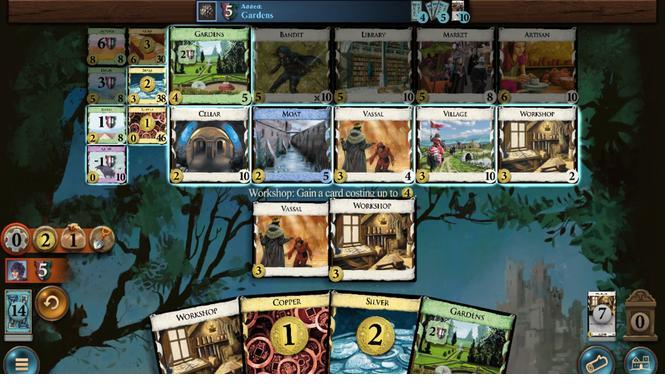 
Action: Mouse moved to (330, 220)
Screenshot: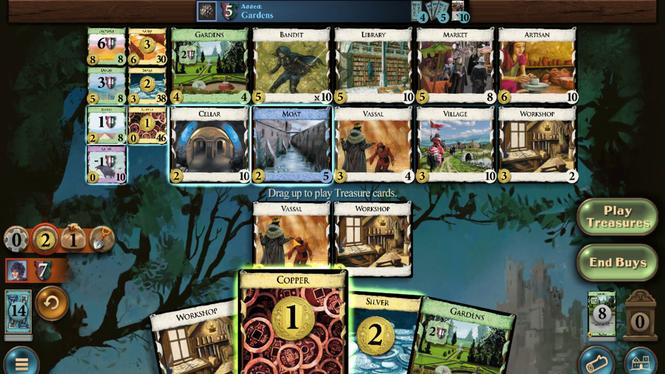 
Action: Mouse pressed left at (330, 220)
Screenshot: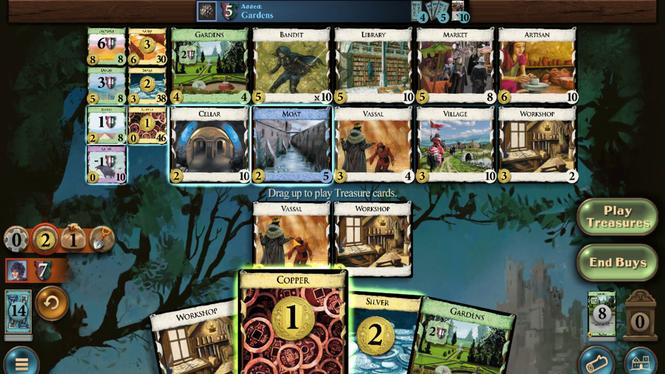 
Action: Mouse moved to (302, 215)
Screenshot: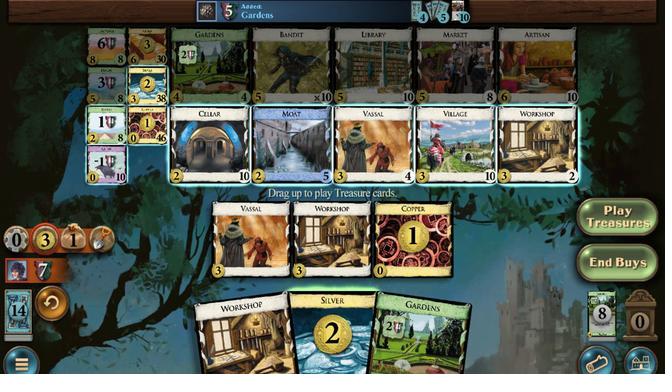 
Action: Mouse pressed left at (302, 215)
Screenshot: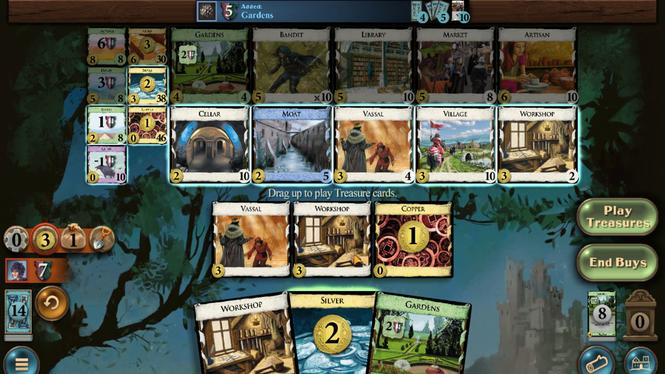 
Action: Mouse moved to (196, 350)
Screenshot: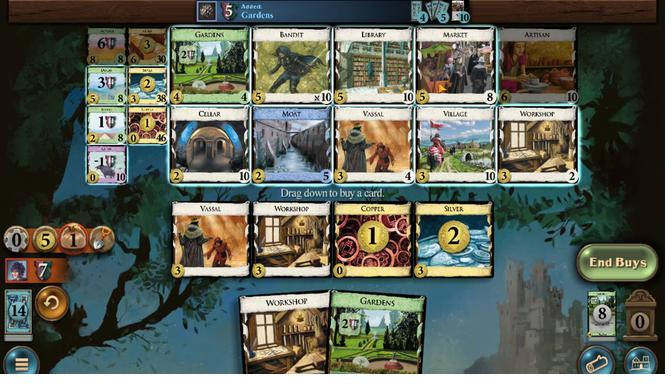 
Action: Mouse pressed left at (196, 350)
Screenshot: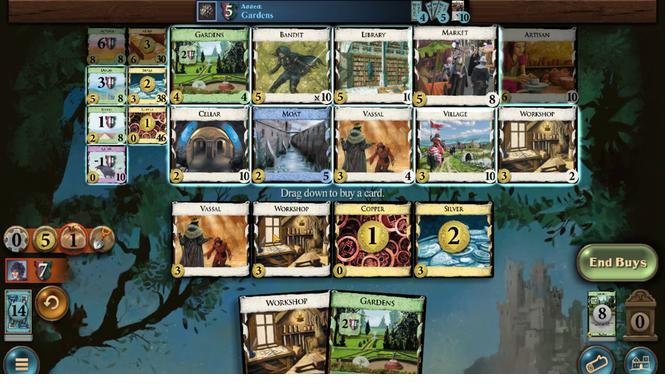 
Action: Mouse moved to (284, 227)
Screenshot: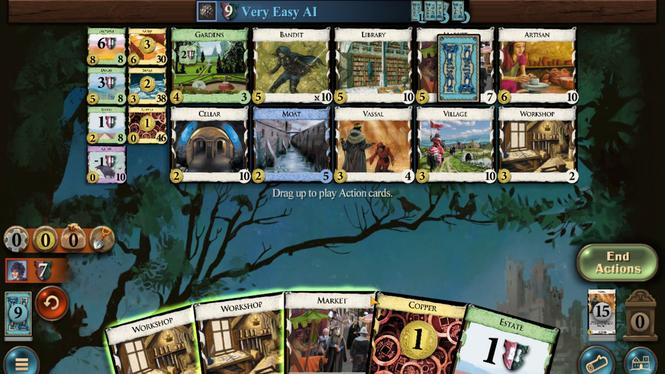 
Action: Mouse pressed left at (284, 227)
Screenshot: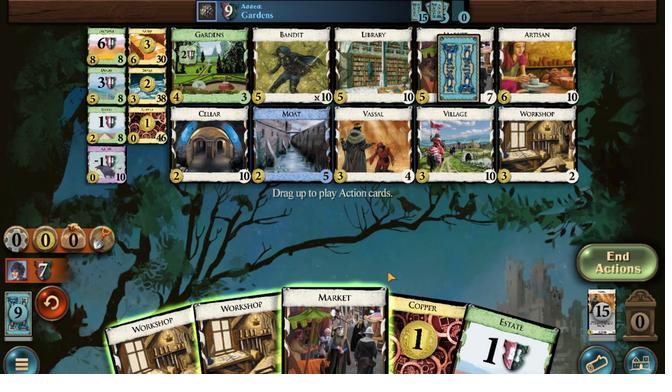 
Action: Mouse moved to (357, 224)
Screenshot: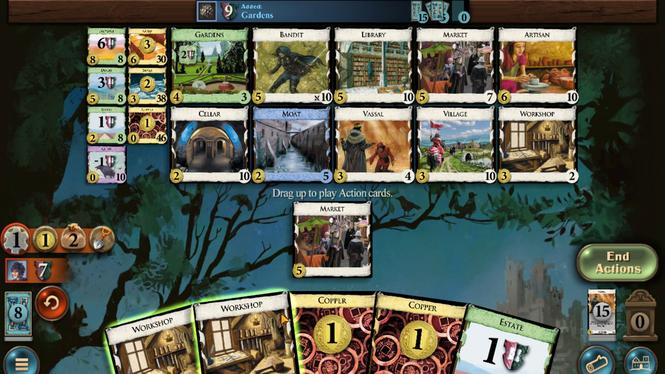 
Action: Mouse pressed left at (357, 224)
Screenshot: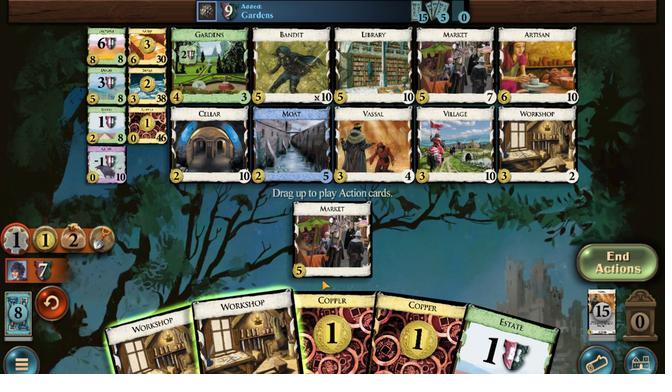 
Action: Mouse moved to (143, 312)
Screenshot: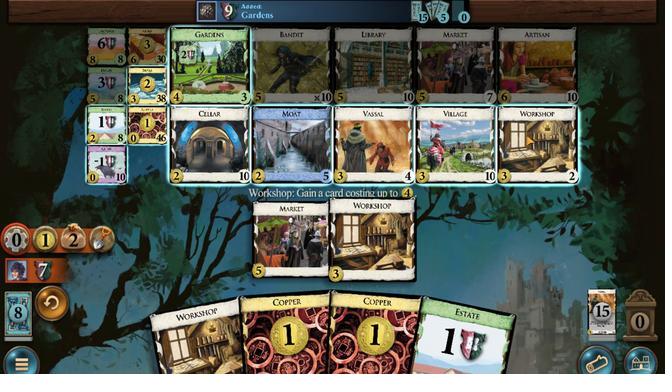 
Action: Mouse pressed left at (143, 312)
Screenshot: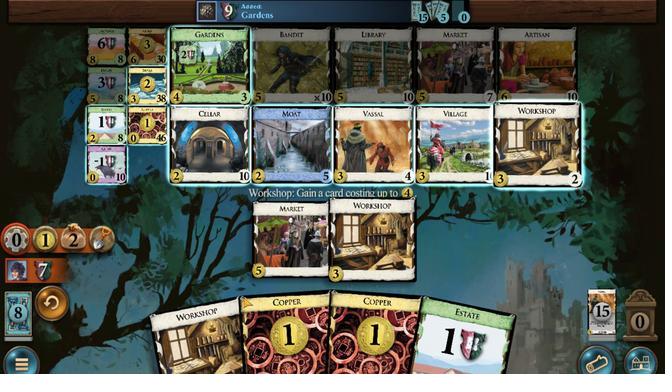 
Action: Mouse moved to (332, 217)
Screenshot: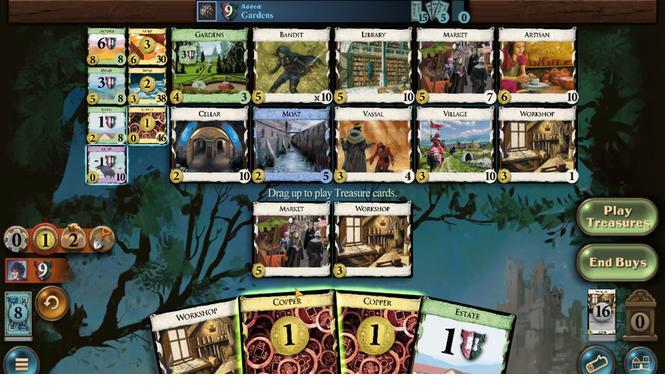 
Action: Mouse pressed left at (332, 217)
Screenshot: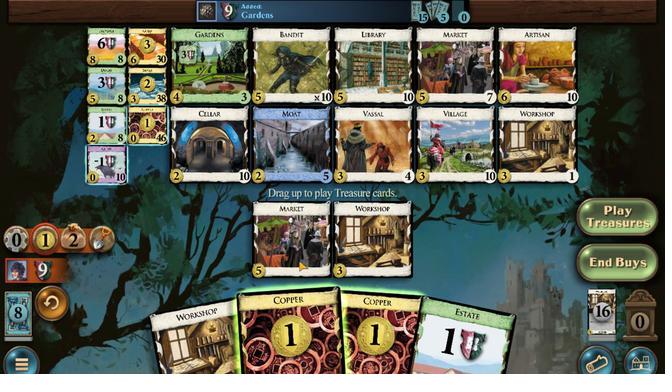
Action: Mouse moved to (307, 220)
Screenshot: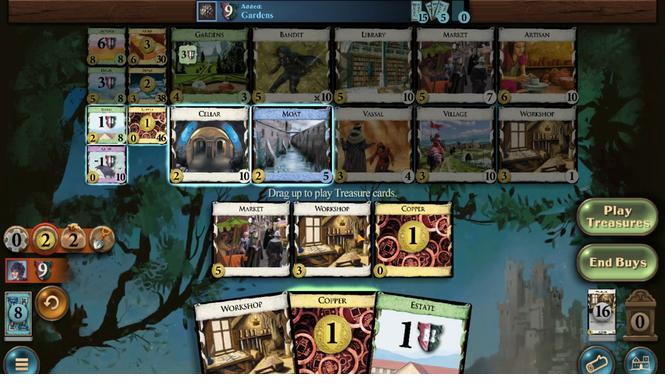 
Action: Mouse pressed left at (307, 220)
Screenshot: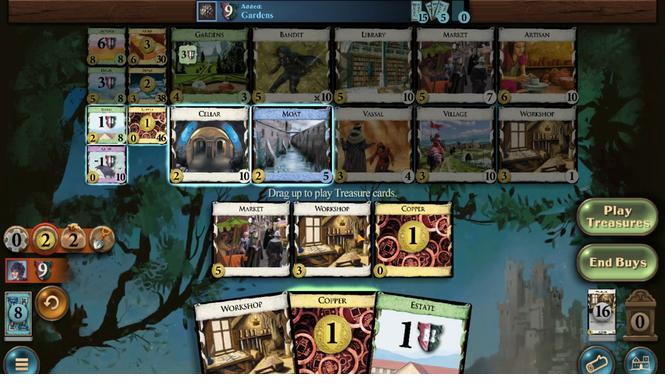 
Action: Mouse moved to (326, 309)
Screenshot: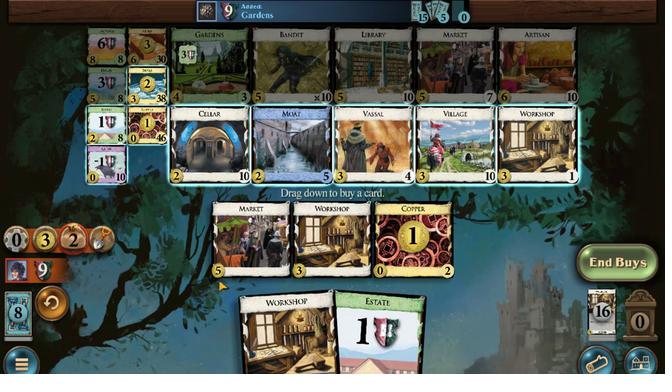 
Action: Mouse pressed left at (326, 309)
Screenshot: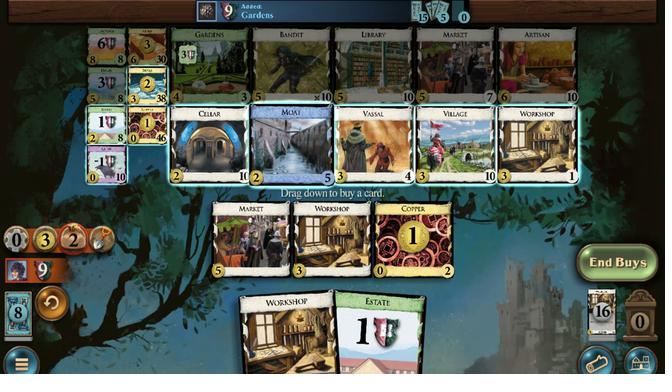 
Action: Mouse moved to (442, 320)
Screenshot: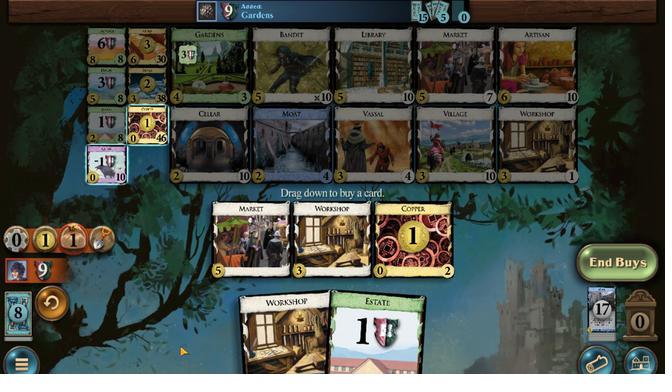 
Action: Mouse pressed left at (442, 320)
Screenshot: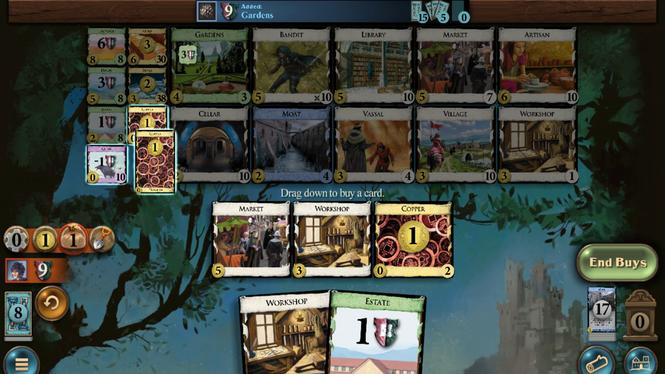 
Action: Mouse moved to (440, 215)
Screenshot: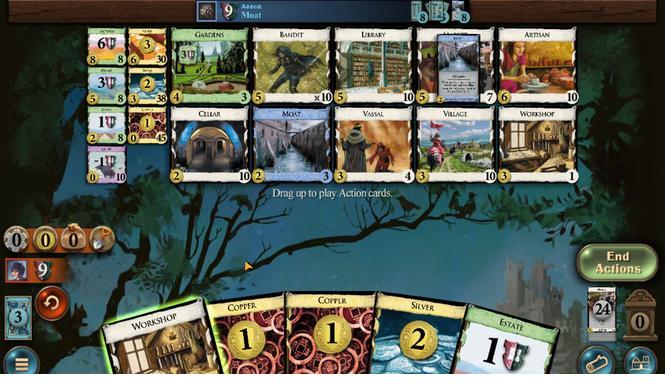 
Action: Mouse pressed left at (440, 215)
Screenshot: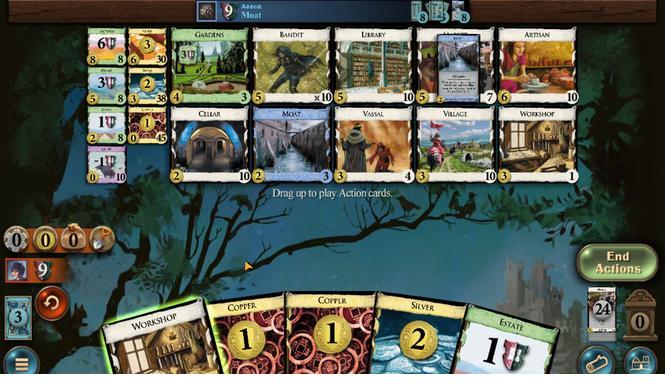 
Action: Mouse moved to (199, 317)
Screenshot: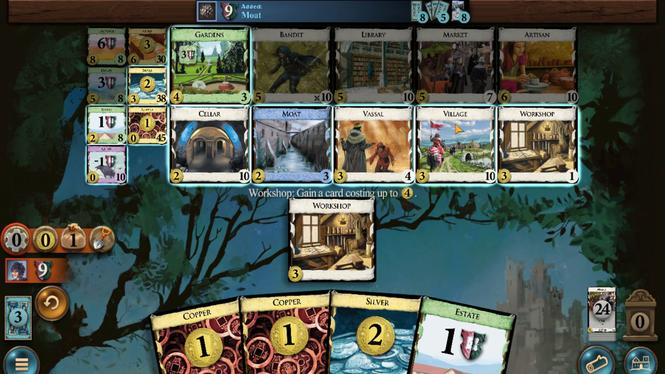 
Action: Mouse pressed left at (199, 317)
Screenshot: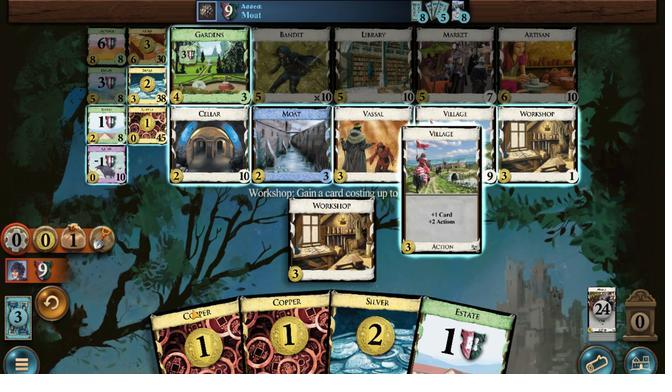 
Action: Mouse moved to (333, 227)
Screenshot: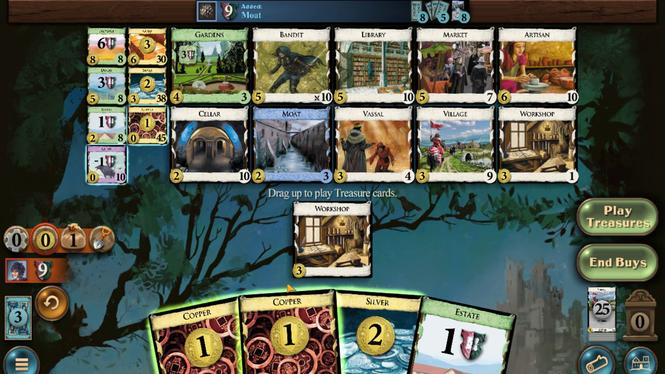 
Action: Mouse pressed left at (333, 227)
Screenshot: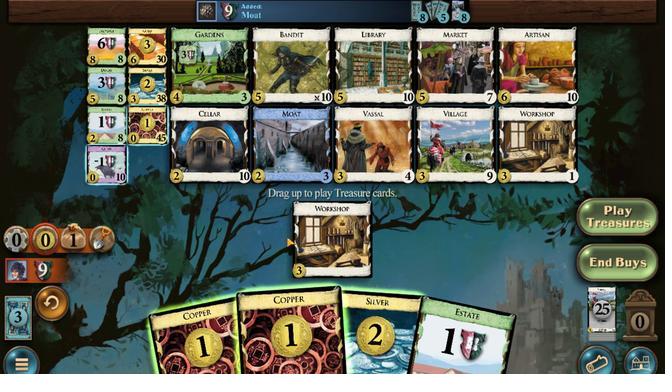
Action: Mouse moved to (312, 222)
Screenshot: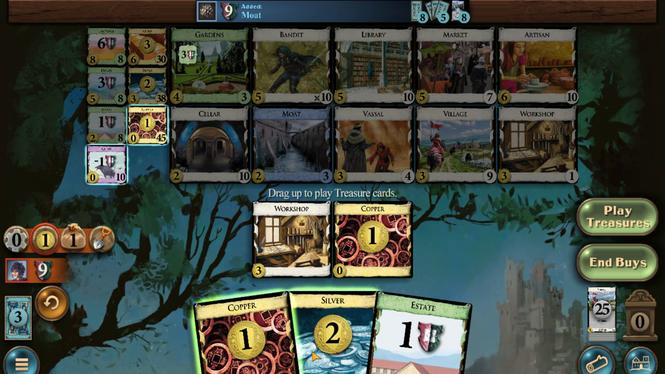 
Action: Mouse pressed left at (312, 222)
Screenshot: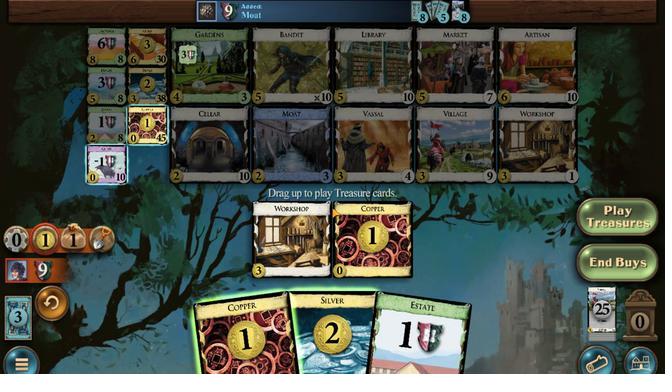 
Action: Mouse moved to (355, 217)
Screenshot: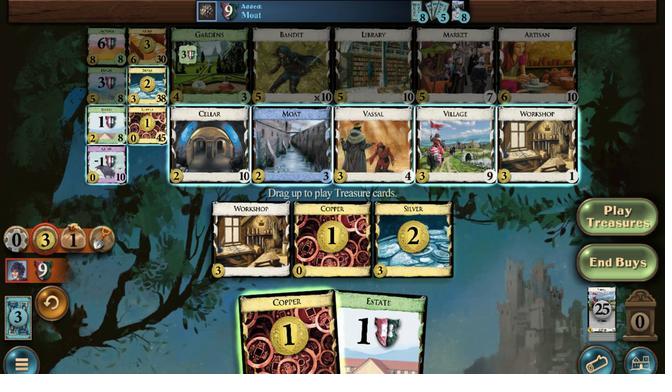 
Action: Mouse pressed left at (355, 217)
Screenshot: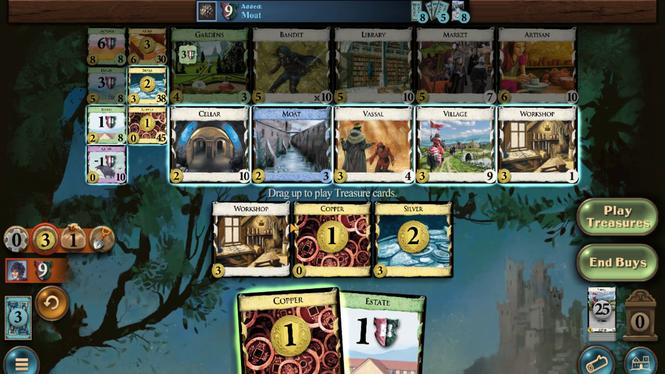 
Action: Mouse moved to (390, 346)
Screenshot: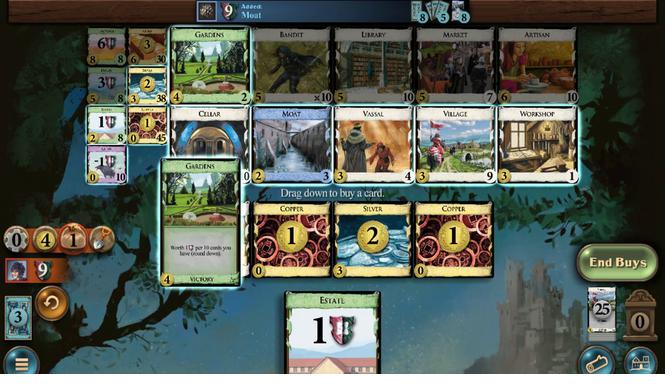 
Action: Mouse pressed left at (390, 346)
Screenshot: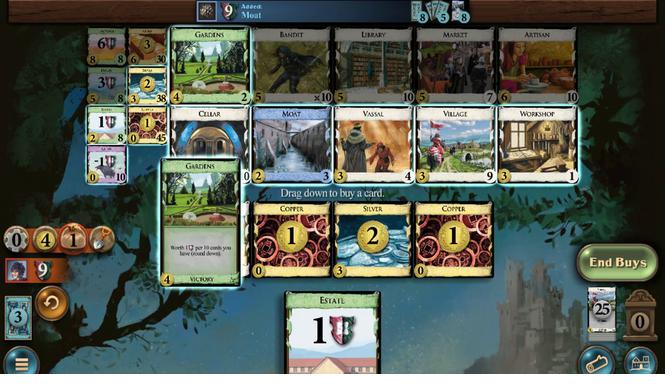 
Action: Mouse moved to (316, 222)
Screenshot: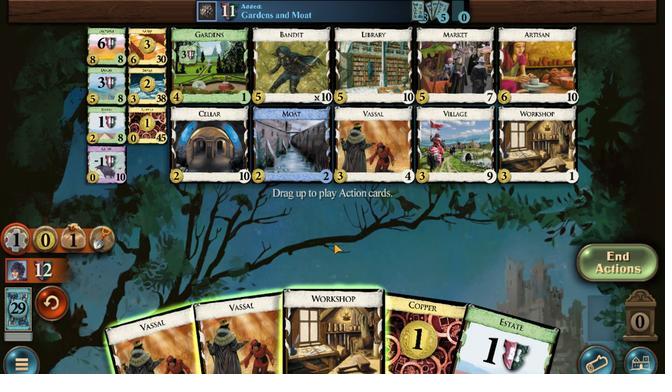 
Action: Mouse pressed left at (316, 222)
Screenshot: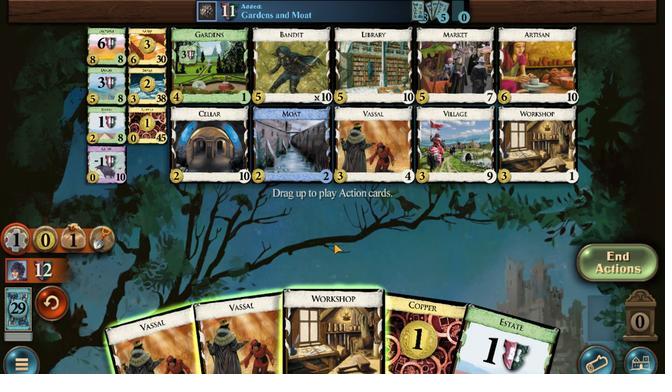 
Action: Mouse moved to (390, 337)
Screenshot: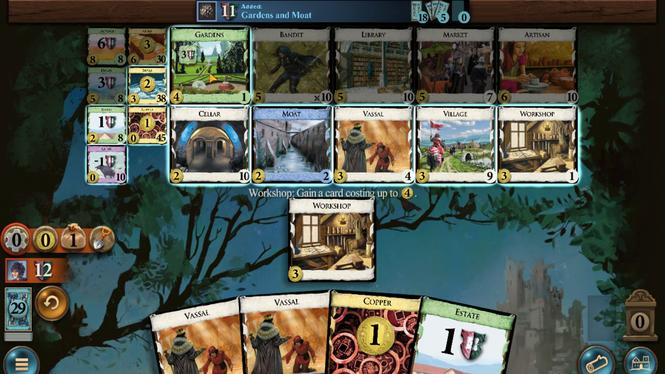 
Action: Mouse pressed left at (390, 337)
Screenshot: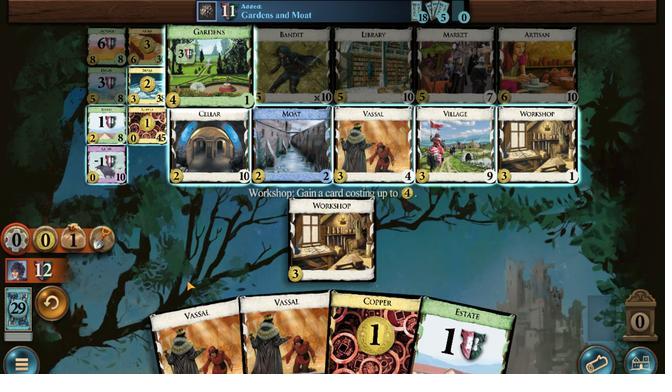 
Action: Mouse moved to (265, 222)
Screenshot: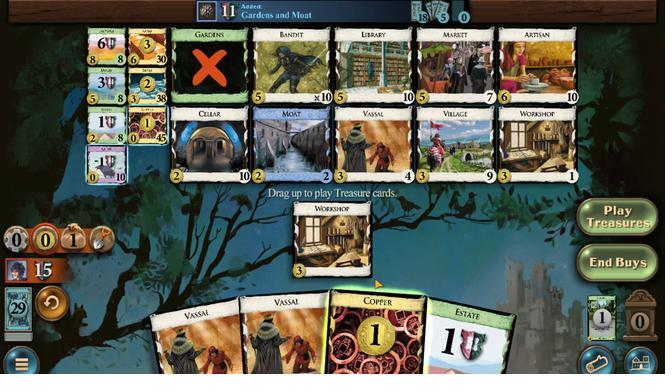 
Action: Mouse pressed left at (265, 222)
Screenshot: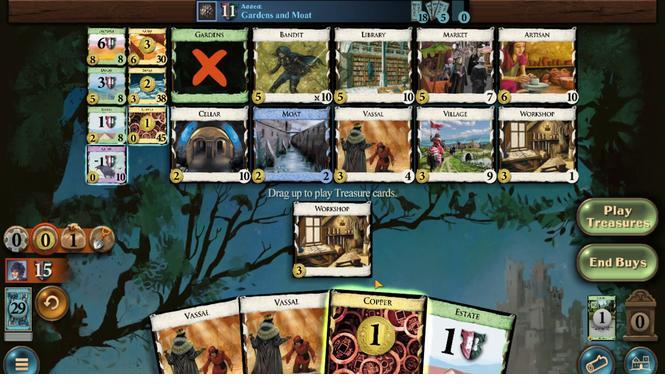 
Action: Mouse moved to (434, 313)
Screenshot: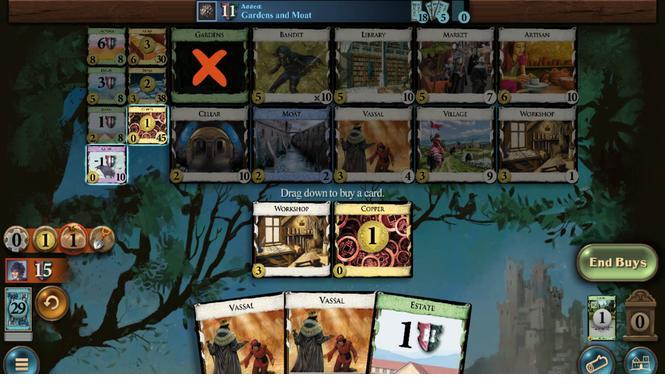 
Action: Mouse pressed left at (434, 313)
Screenshot: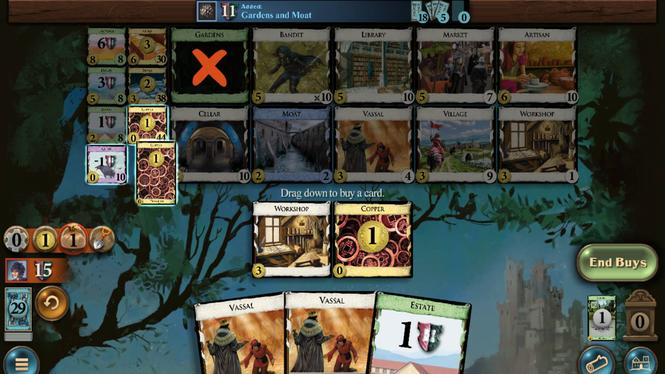 
Action: Mouse moved to (362, 236)
Screenshot: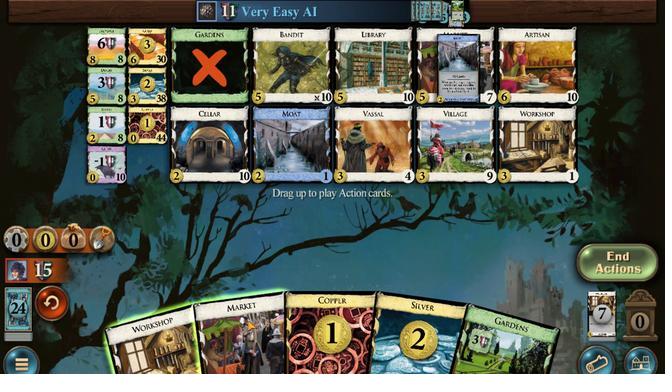 
Action: Mouse pressed left at (362, 236)
Screenshot: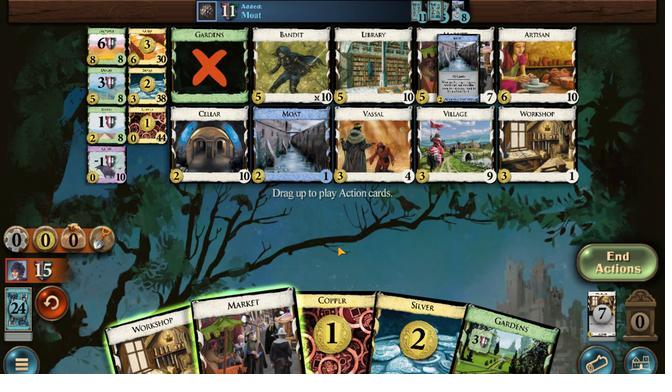 
Action: Mouse moved to (381, 233)
Screenshot: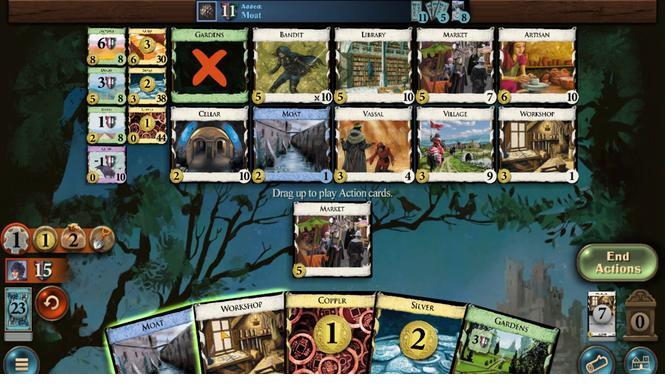 
Action: Mouse pressed left at (381, 233)
Screenshot: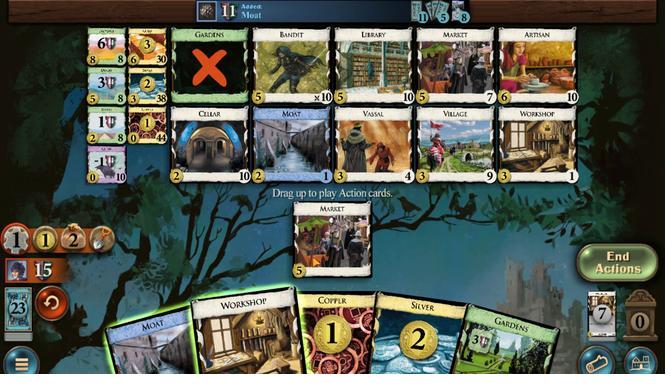 
Action: Mouse moved to (201, 314)
Screenshot: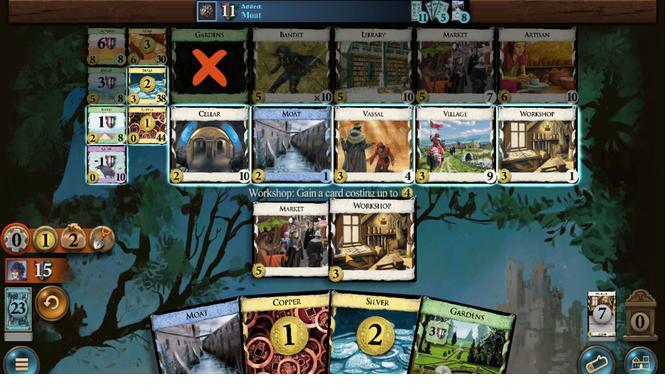 
Action: Mouse pressed left at (201, 314)
Screenshot: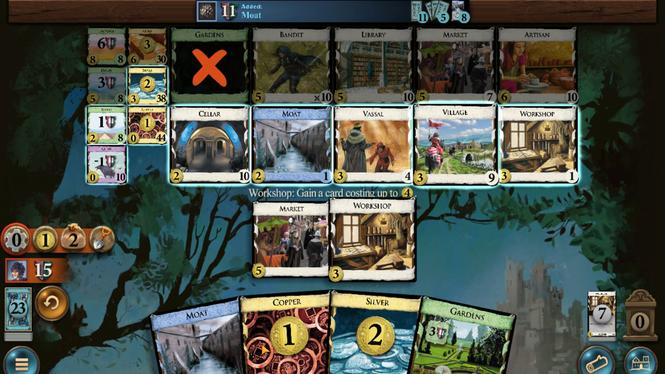 
Action: Mouse moved to (335, 217)
Screenshot: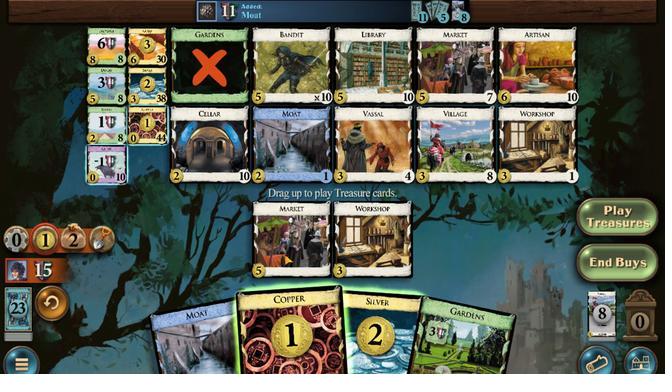 
Action: Mouse pressed left at (335, 217)
Screenshot: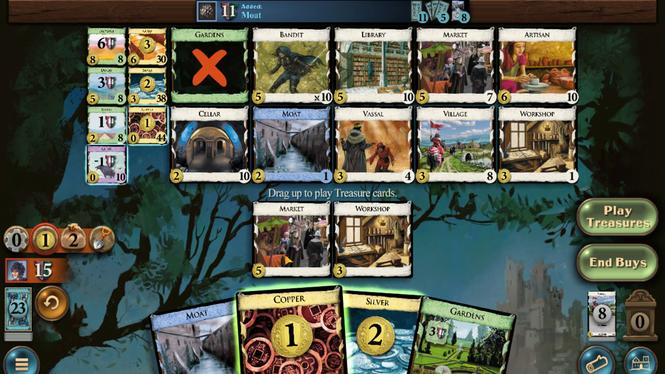 
Action: Mouse moved to (310, 224)
Screenshot: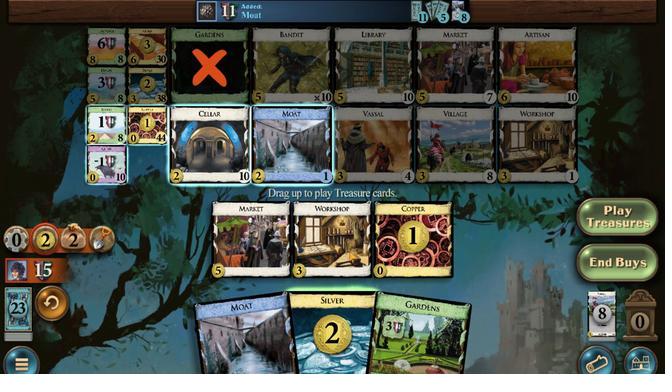 
Action: Mouse pressed left at (310, 224)
Screenshot: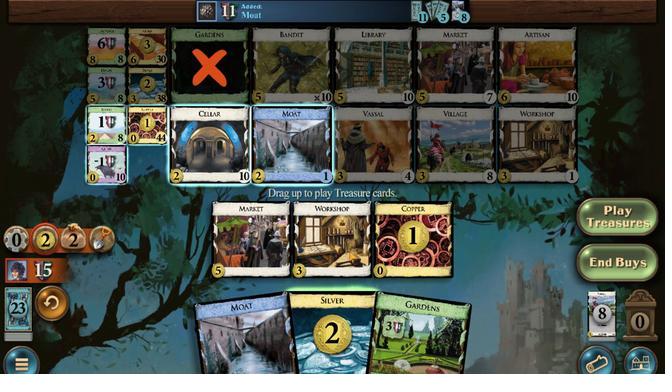 
Action: Mouse moved to (439, 333)
Screenshot: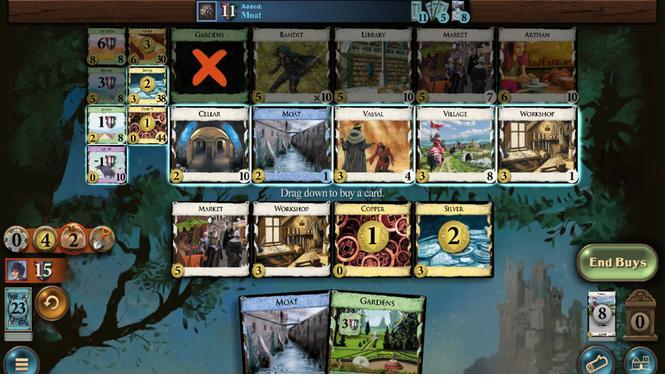 
Action: Mouse pressed left at (439, 333)
Screenshot: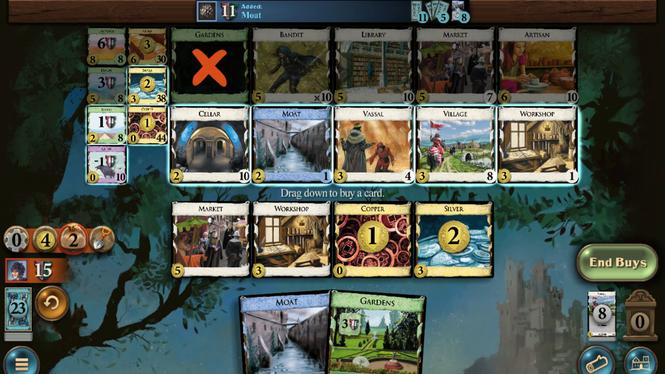 
Action: Mouse moved to (475, 317)
Screenshot: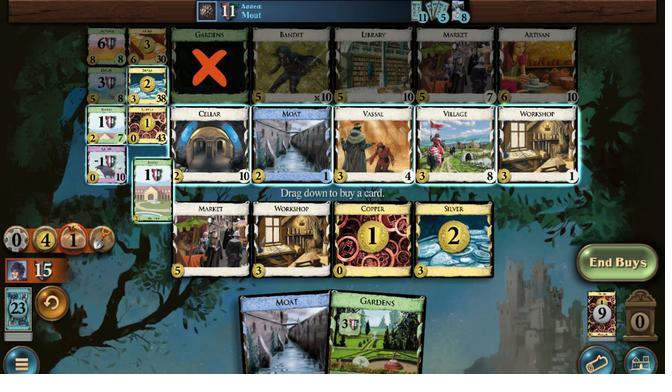 
Action: Mouse pressed left at (475, 317)
Screenshot: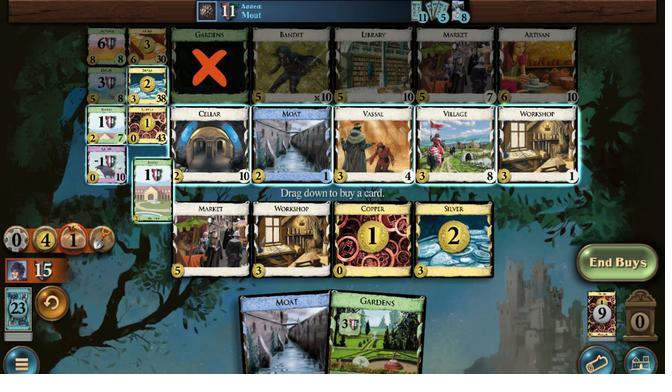 
Action: Mouse moved to (436, 229)
Screenshot: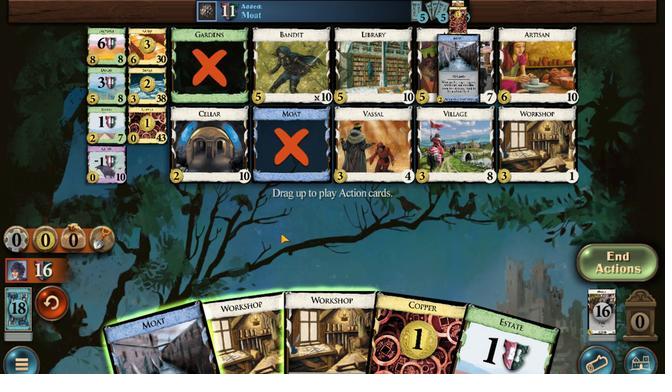 
Action: Mouse pressed left at (436, 229)
Screenshot: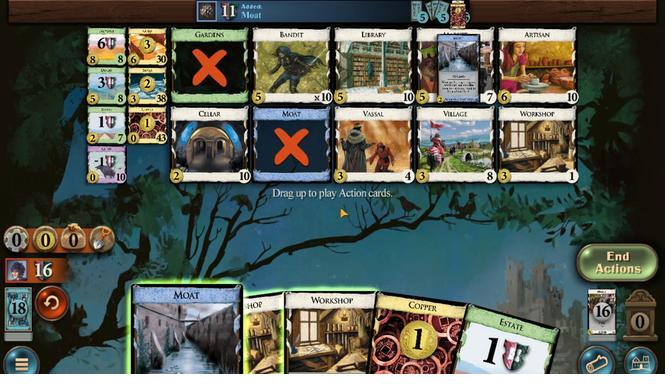 
Action: Mouse moved to (271, 223)
Screenshot: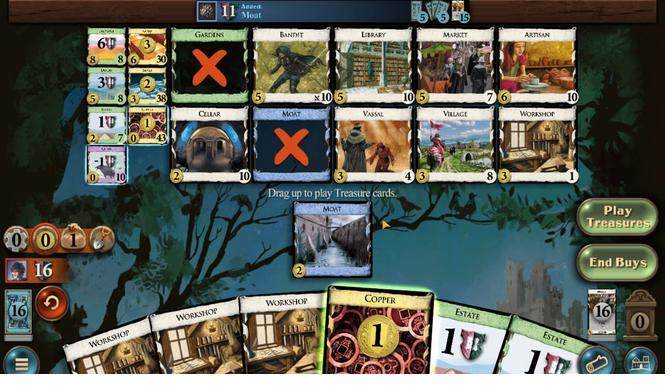 
Action: Mouse pressed left at (271, 223)
Screenshot: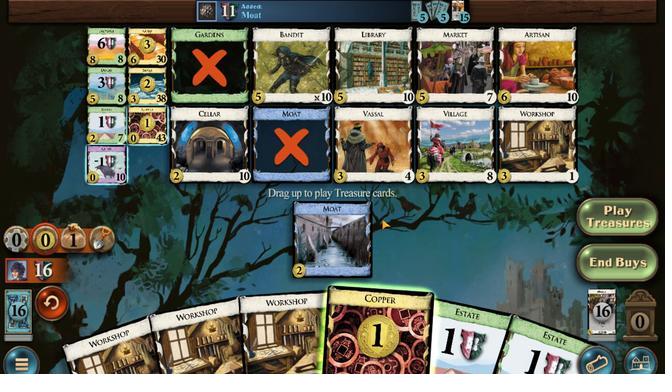 
Action: Mouse moved to (442, 319)
Screenshot: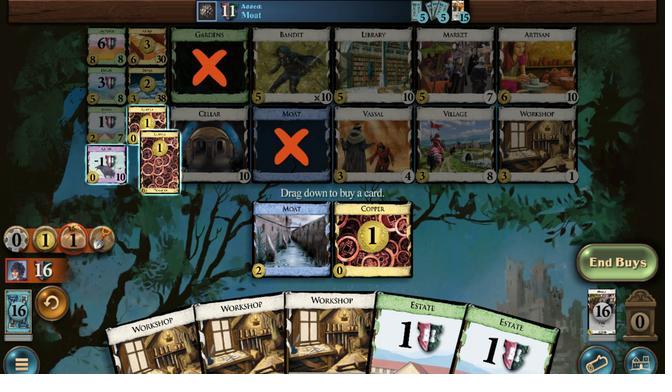 
Action: Mouse pressed left at (442, 319)
Screenshot: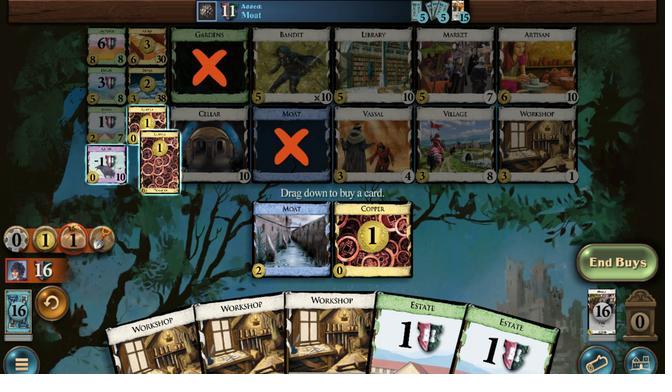 
Action: Mouse moved to (301, 229)
Screenshot: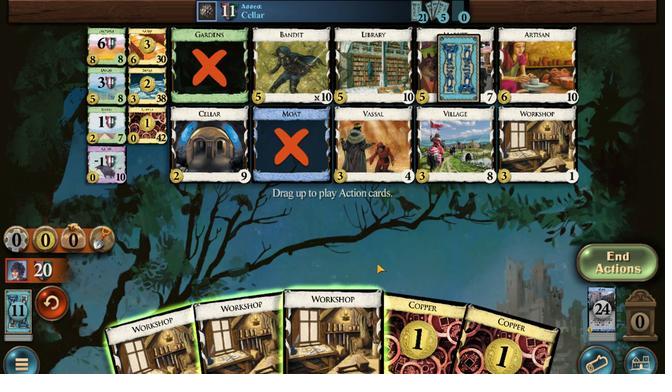 
Action: Mouse pressed left at (301, 229)
Screenshot: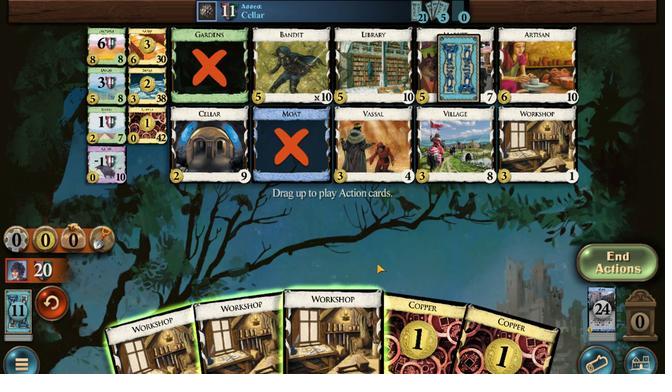 
Action: Mouse moved to (135, 314)
Screenshot: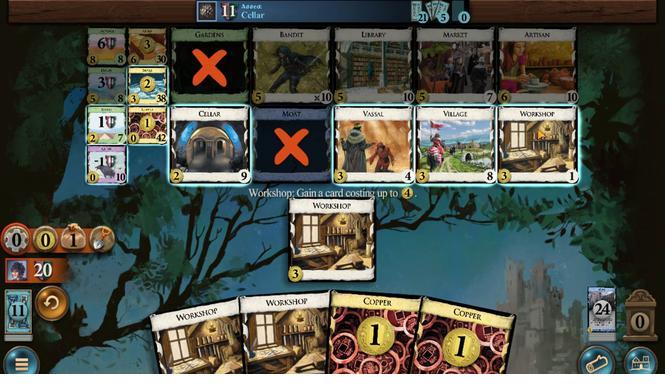 
Action: Mouse pressed left at (135, 314)
Screenshot: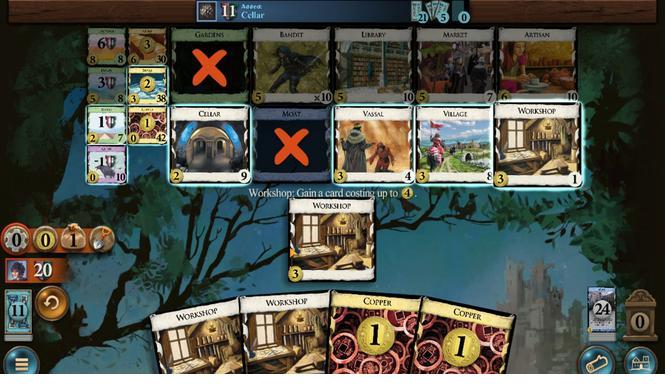 
Action: Mouse moved to (277, 224)
Screenshot: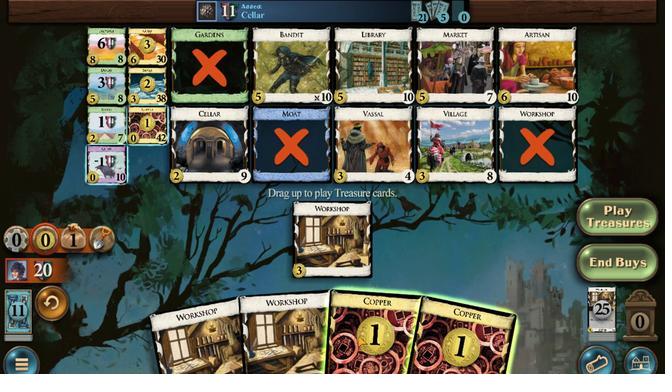 
Action: Mouse pressed left at (277, 224)
Screenshot: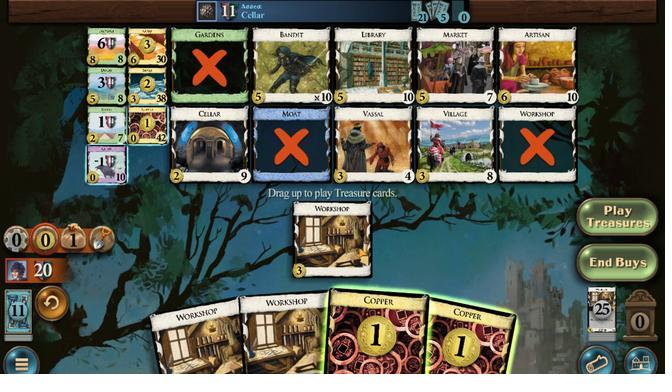 
Action: Mouse moved to (232, 222)
Screenshot: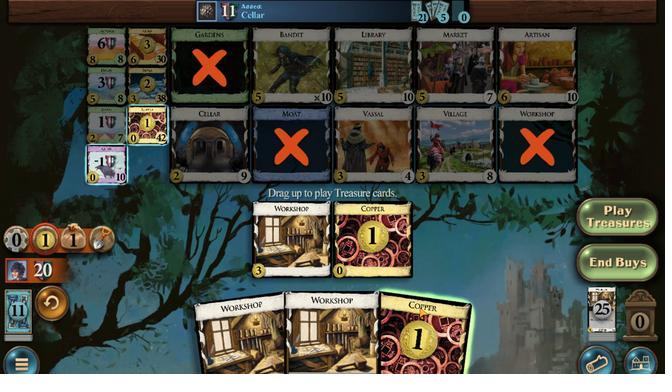 
Action: Mouse pressed left at (232, 222)
Screenshot: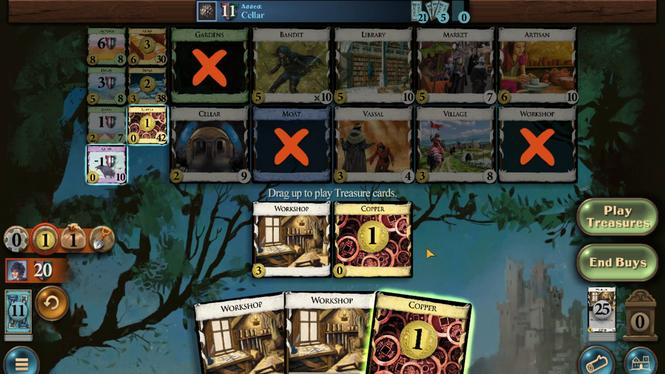 
Action: Mouse moved to (465, 315)
Screenshot: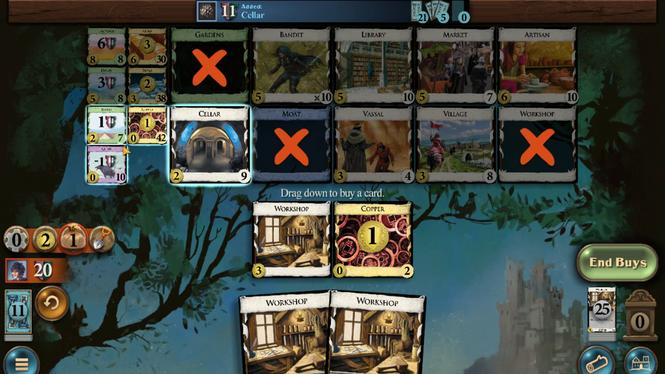 
Action: Mouse pressed left at (465, 315)
Screenshot: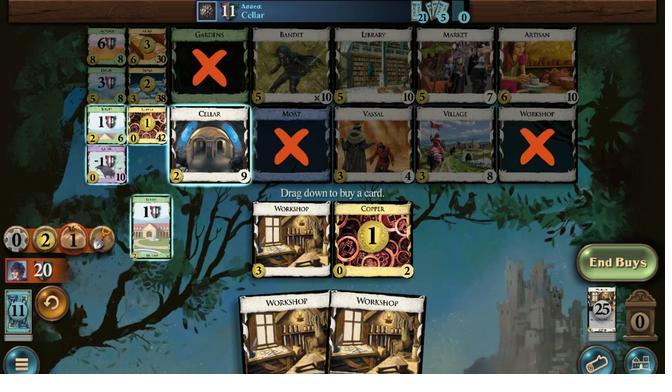 
Action: Mouse moved to (472, 316)
Screenshot: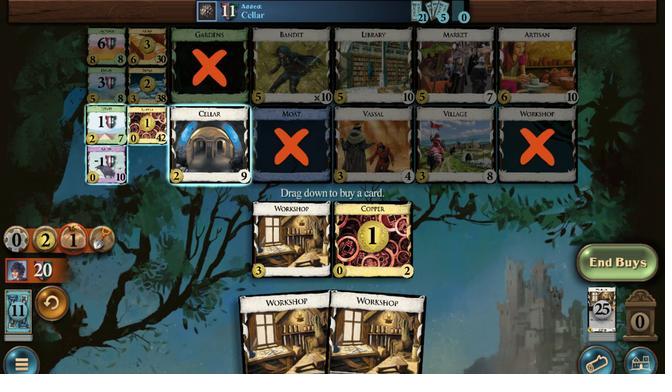 
Action: Mouse pressed left at (472, 316)
Screenshot: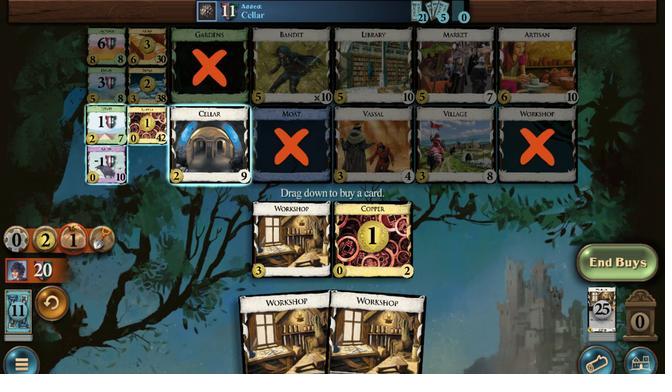 
Action: Mouse moved to (374, 242)
Screenshot: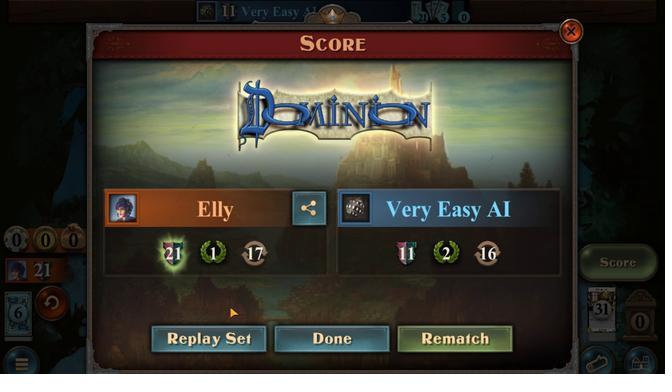 
